 Task: Search one way flight ticket for 1 adult, 5 children, 2 infants in seat and 1 infant on lap in first from Plattsburgh: Plattsburgh International Airport to Jacksonville: Albert J. Ellis Airport on 8-3-2023. Choice of flights is Emirates. Number of bags: 1 checked bag. Price is upto 97000. Outbound departure time preference is 18:45.
Action: Mouse moved to (224, 304)
Screenshot: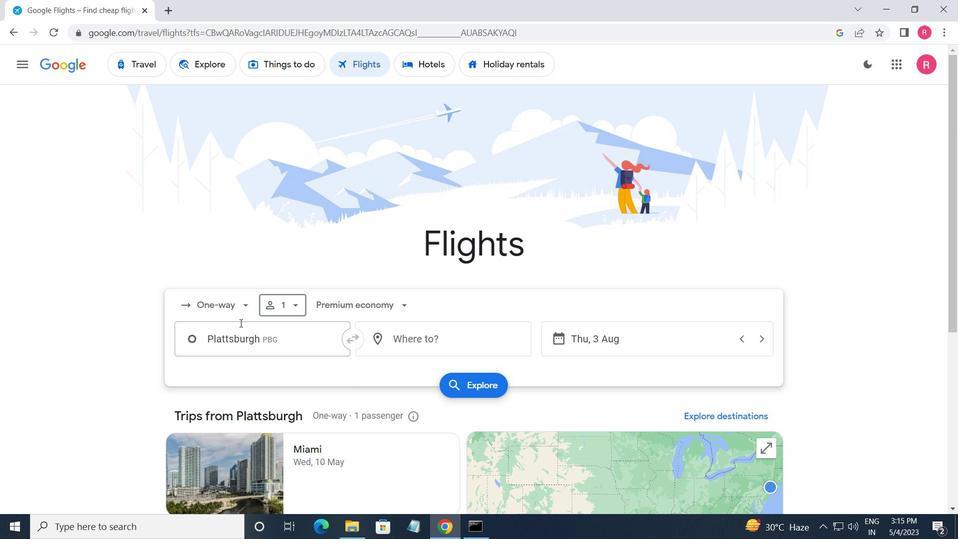 
Action: Mouse pressed left at (224, 304)
Screenshot: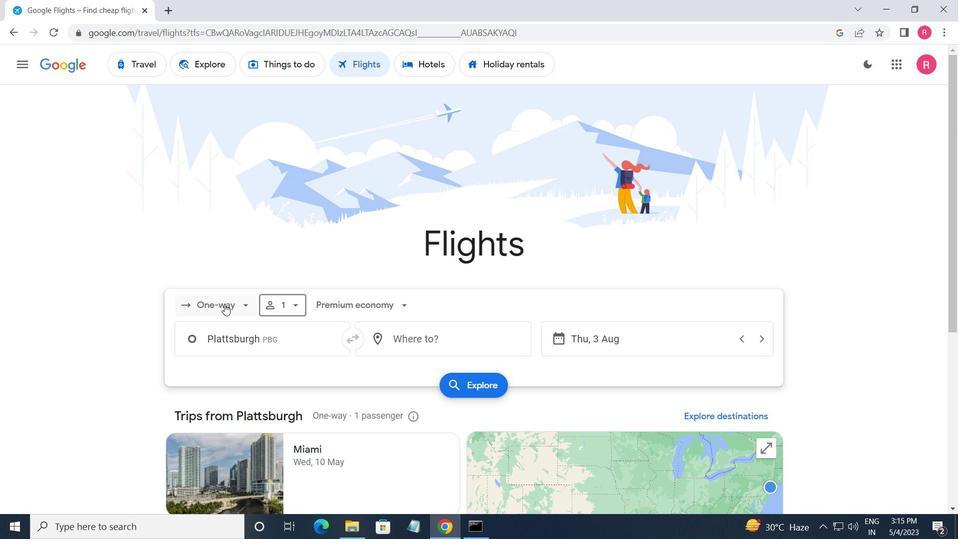 
Action: Mouse moved to (242, 364)
Screenshot: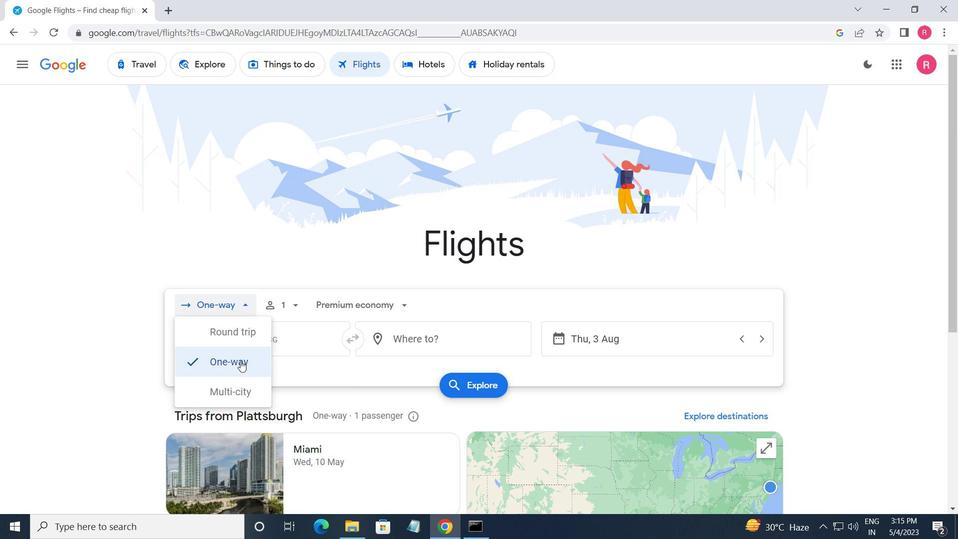 
Action: Mouse pressed left at (242, 364)
Screenshot: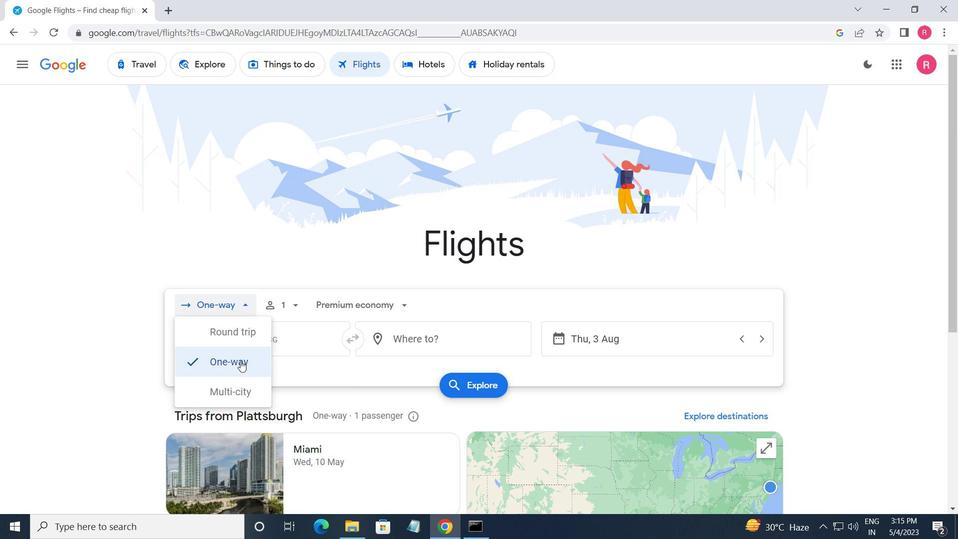 
Action: Mouse moved to (285, 306)
Screenshot: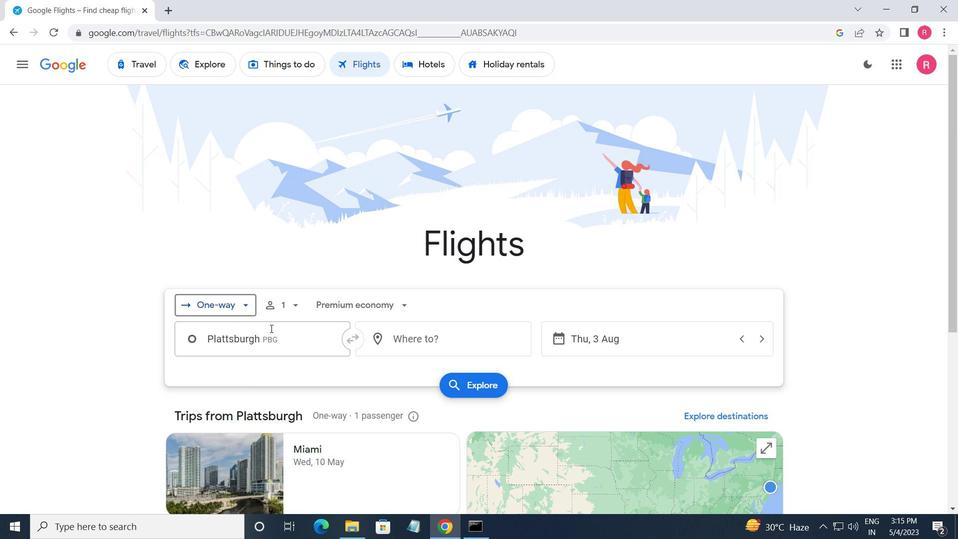 
Action: Mouse pressed left at (285, 306)
Screenshot: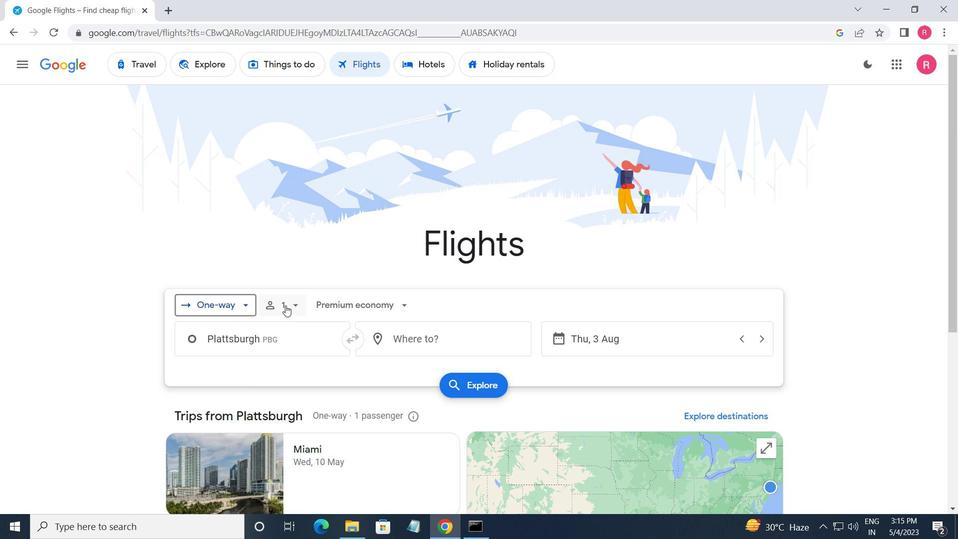 
Action: Mouse moved to (394, 368)
Screenshot: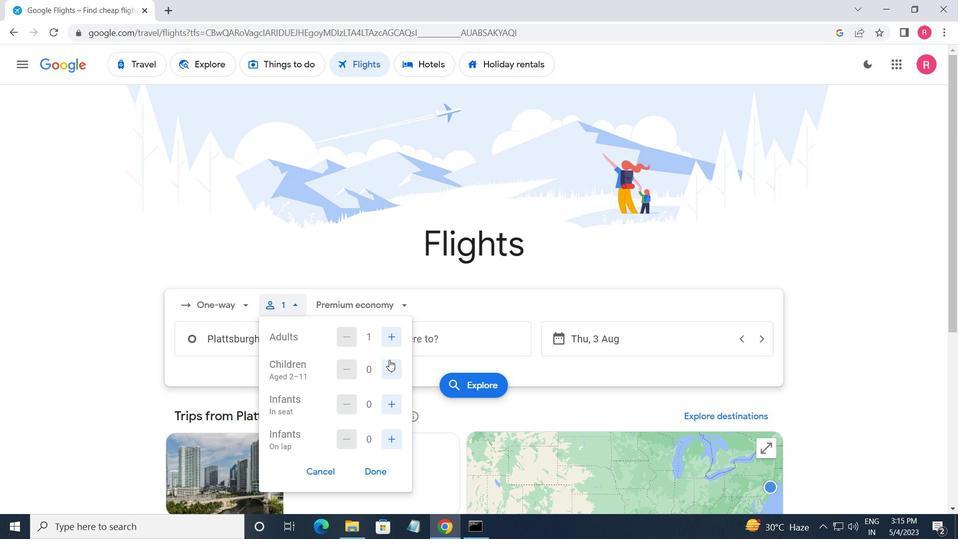 
Action: Mouse pressed left at (394, 368)
Screenshot: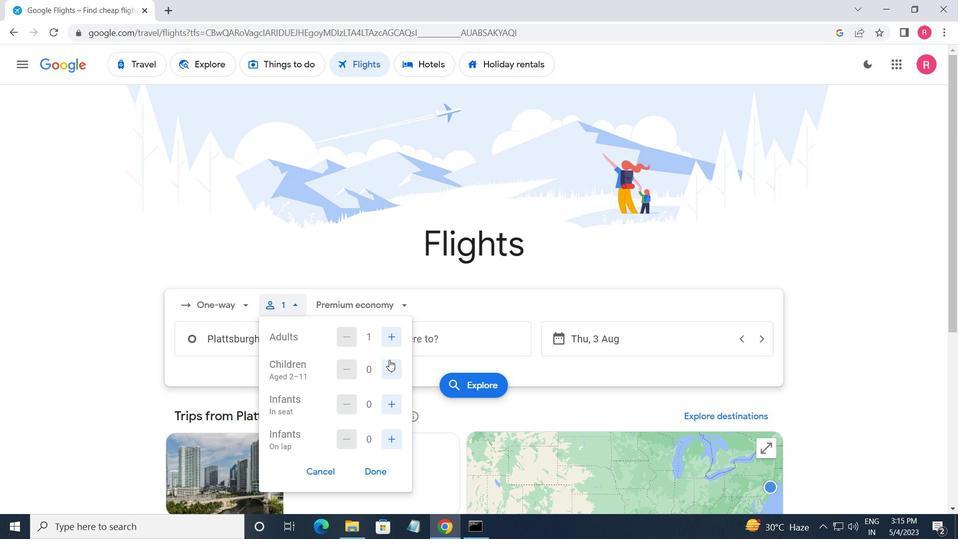 
Action: Mouse pressed left at (394, 368)
Screenshot: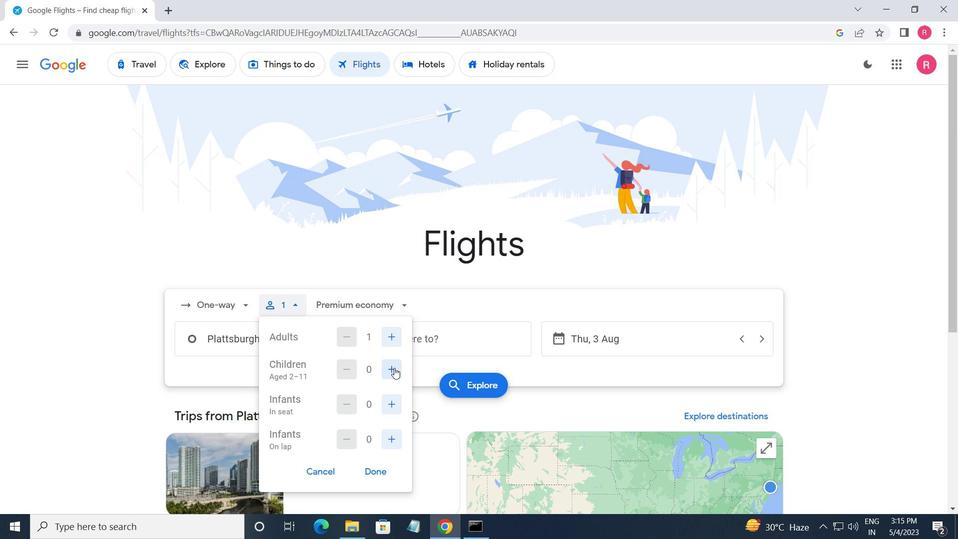 
Action: Mouse moved to (395, 368)
Screenshot: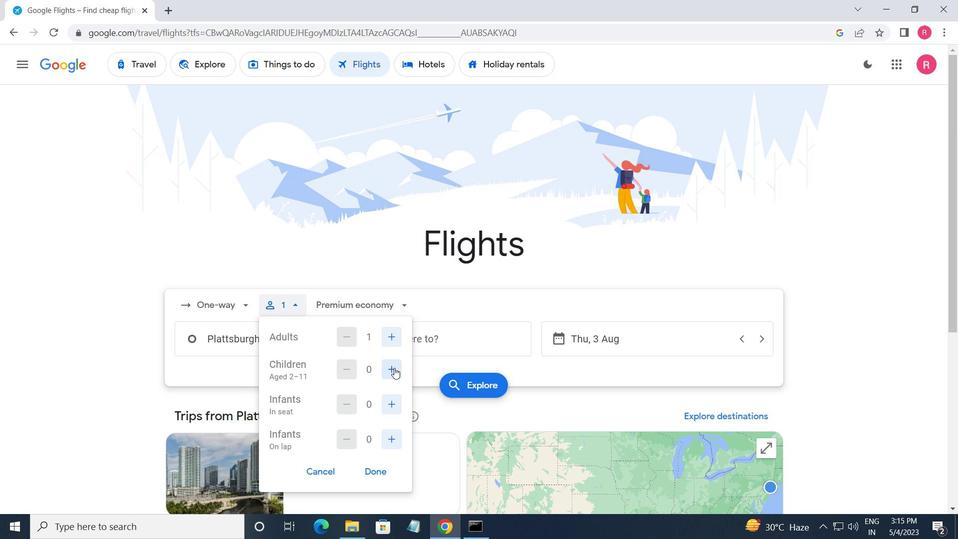 
Action: Mouse pressed left at (395, 368)
Screenshot: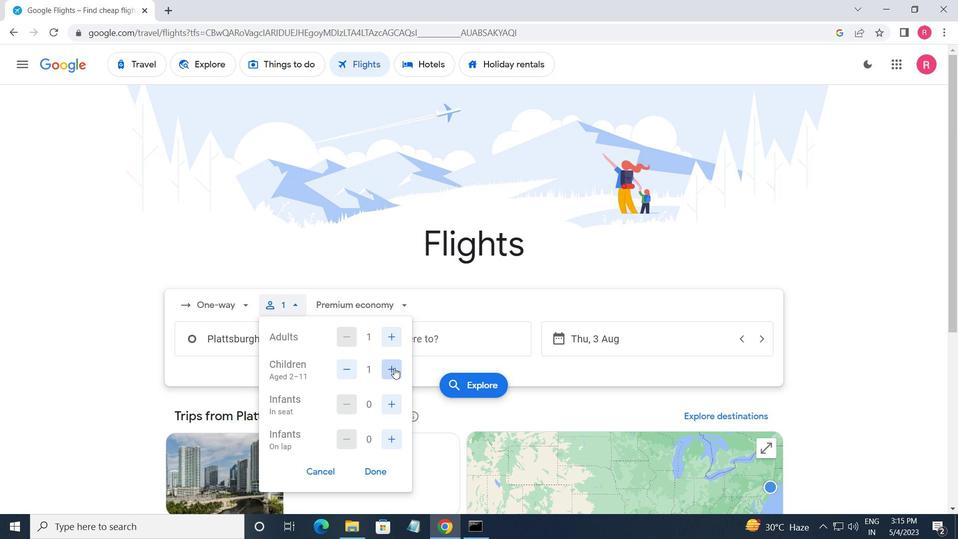 
Action: Mouse moved to (396, 368)
Screenshot: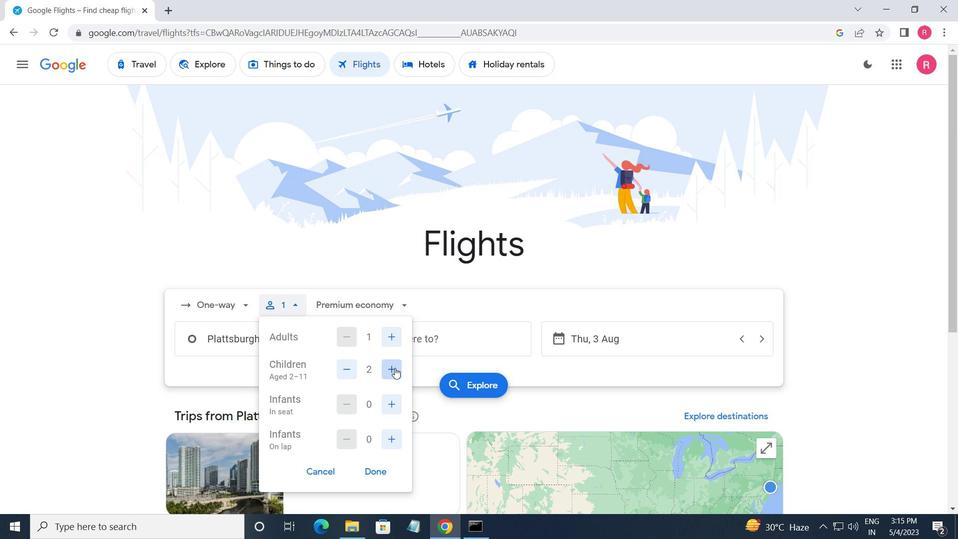 
Action: Mouse pressed left at (396, 368)
Screenshot: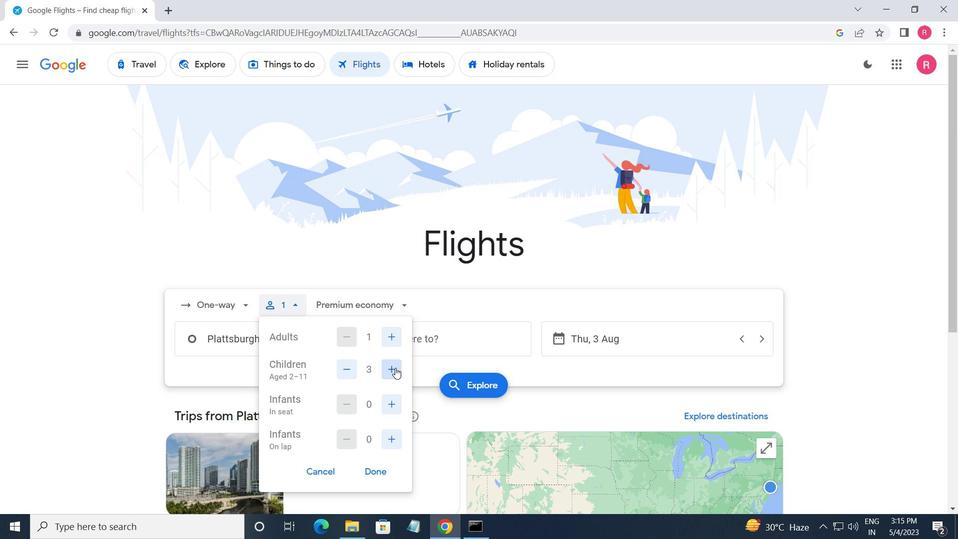 
Action: Mouse moved to (396, 367)
Screenshot: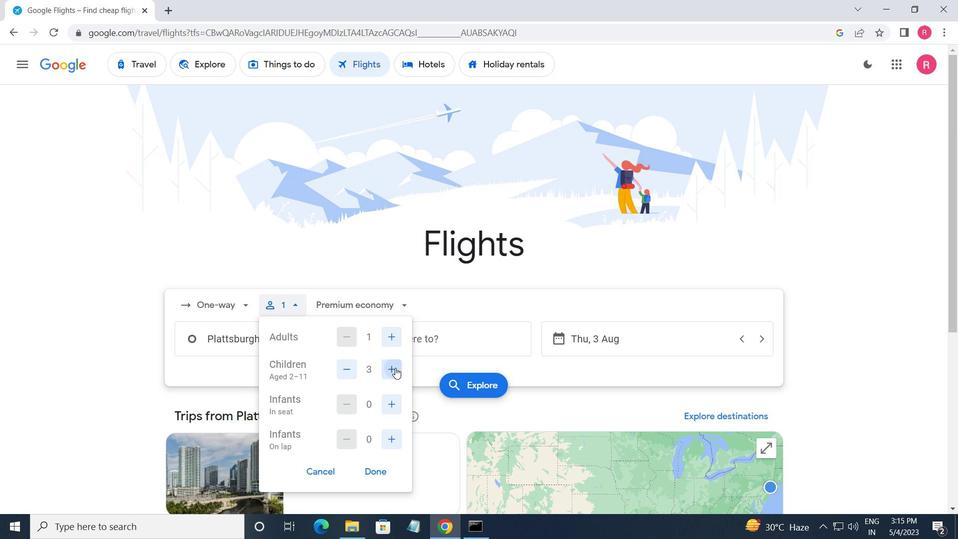 
Action: Mouse pressed left at (396, 367)
Screenshot: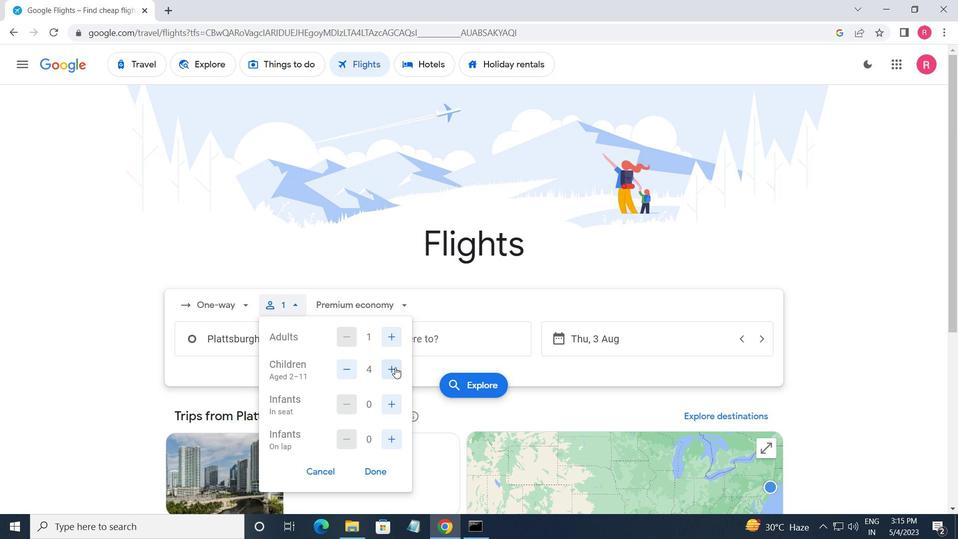 
Action: Mouse moved to (390, 416)
Screenshot: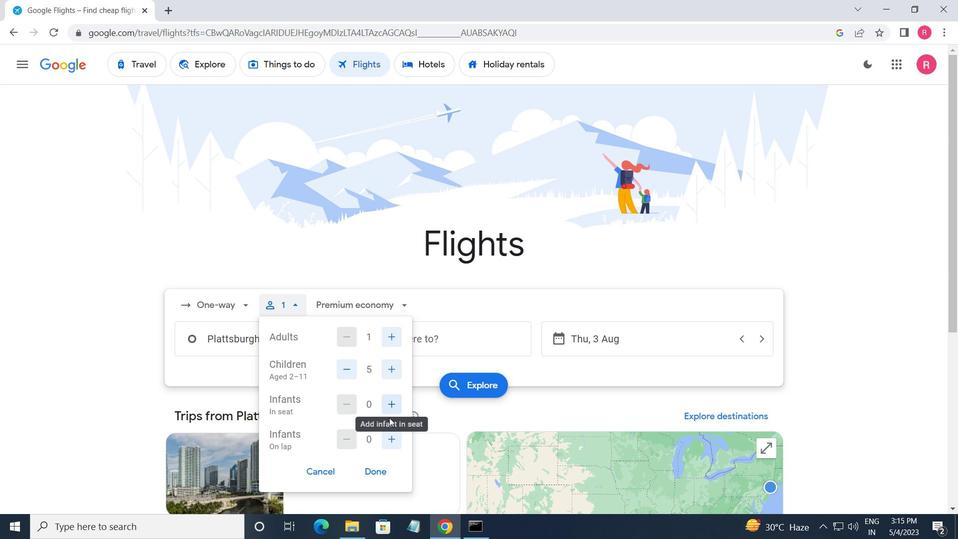 
Action: Mouse pressed left at (390, 416)
Screenshot: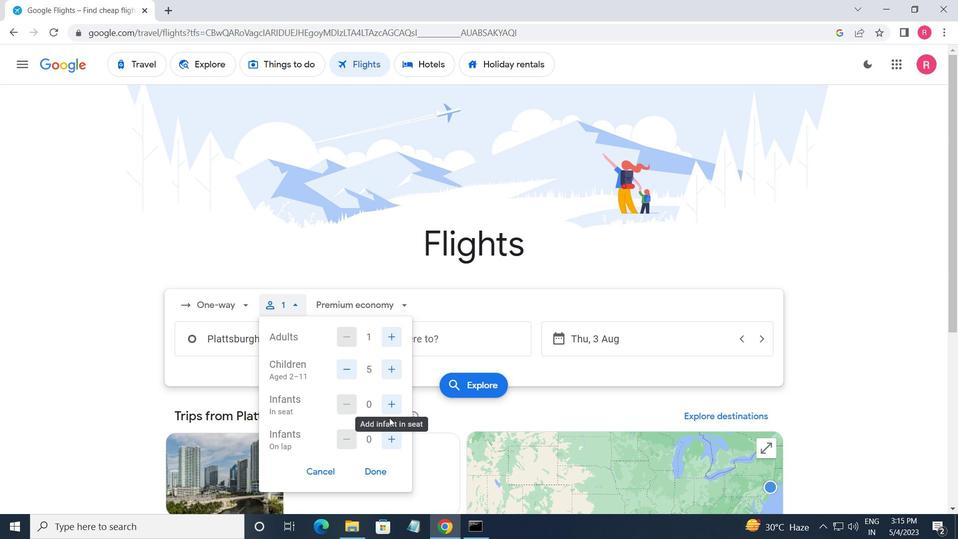 
Action: Mouse moved to (300, 302)
Screenshot: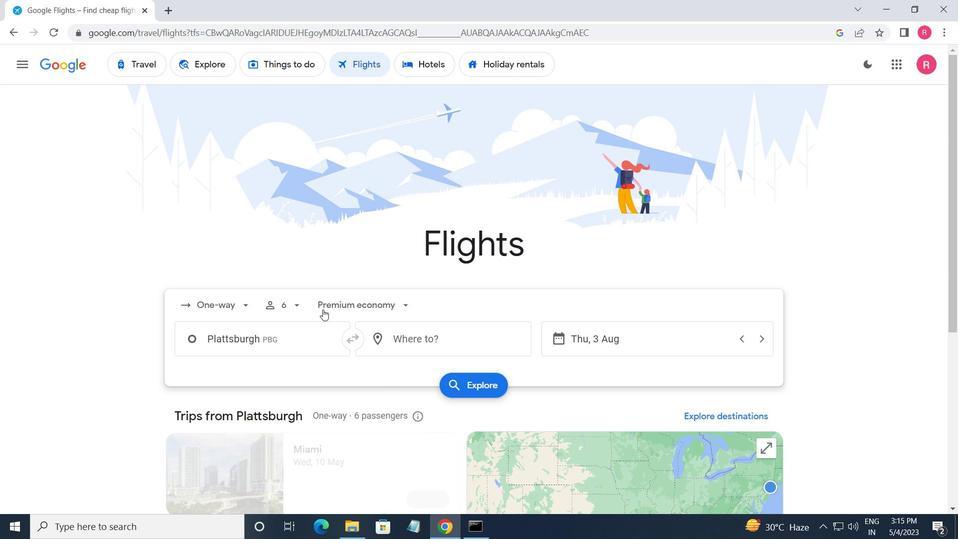 
Action: Mouse pressed left at (300, 302)
Screenshot: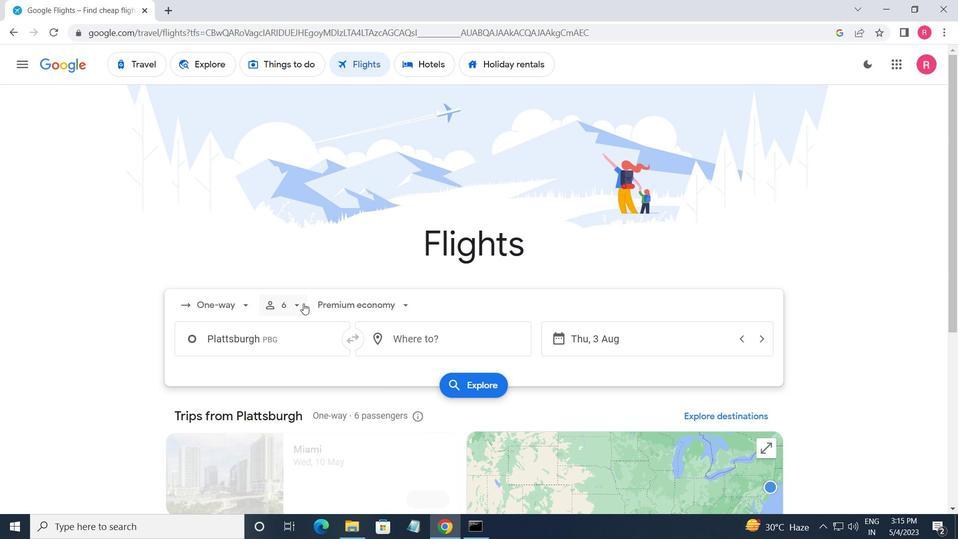 
Action: Mouse moved to (296, 307)
Screenshot: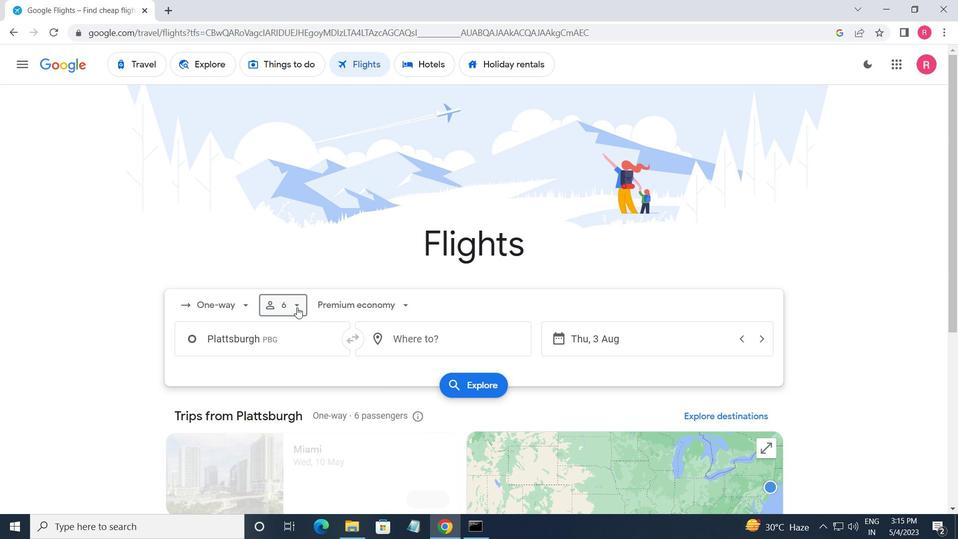 
Action: Mouse pressed left at (296, 307)
Screenshot: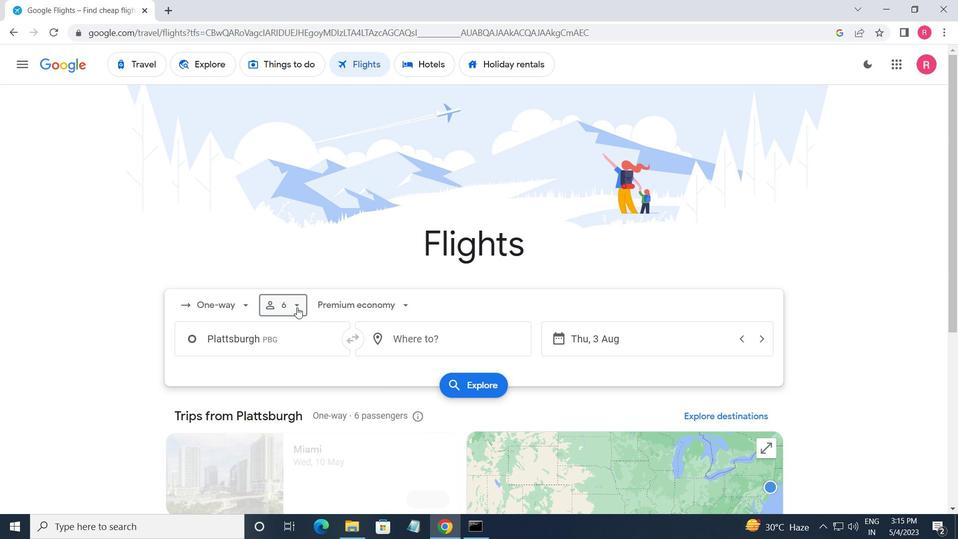 
Action: Mouse moved to (396, 394)
Screenshot: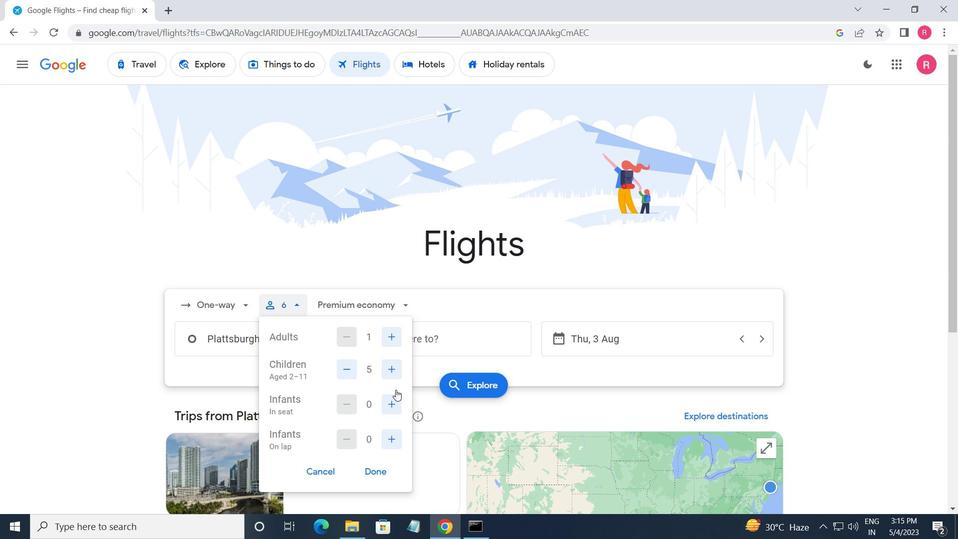 
Action: Mouse pressed left at (396, 394)
Screenshot: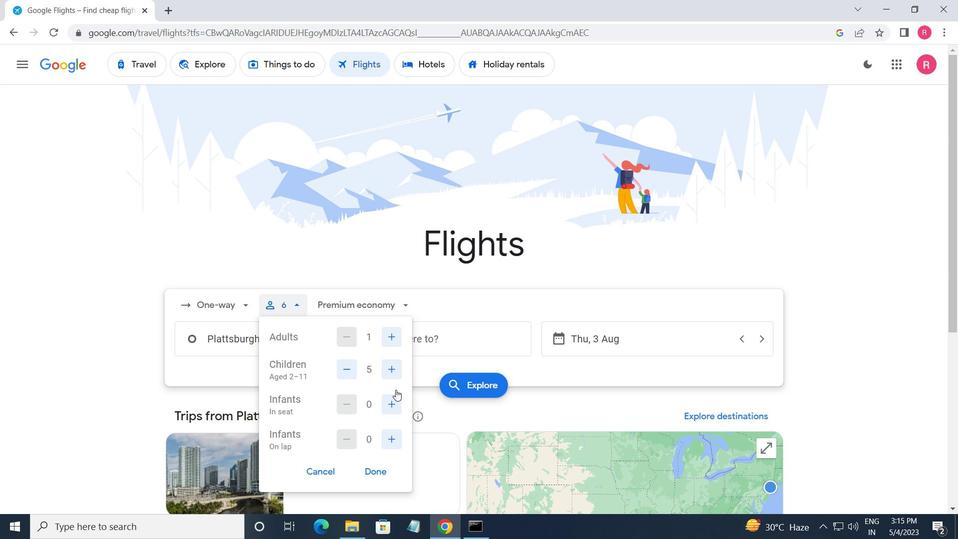 
Action: Mouse moved to (392, 400)
Screenshot: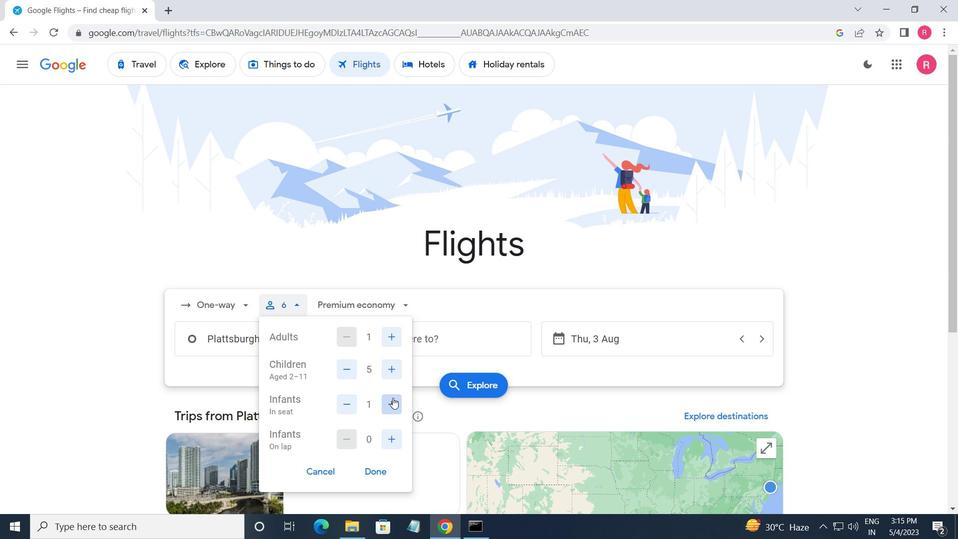 
Action: Mouse pressed left at (392, 400)
Screenshot: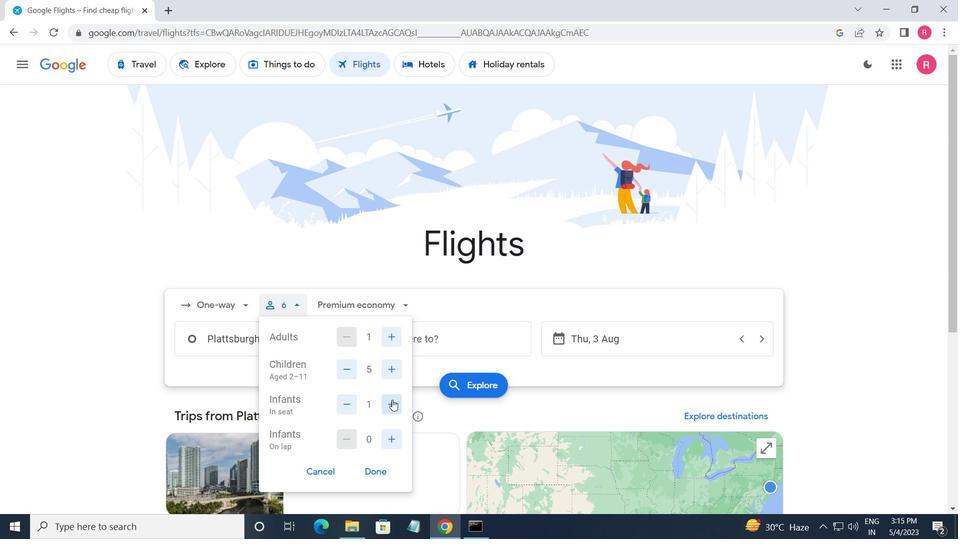 
Action: Mouse moved to (374, 308)
Screenshot: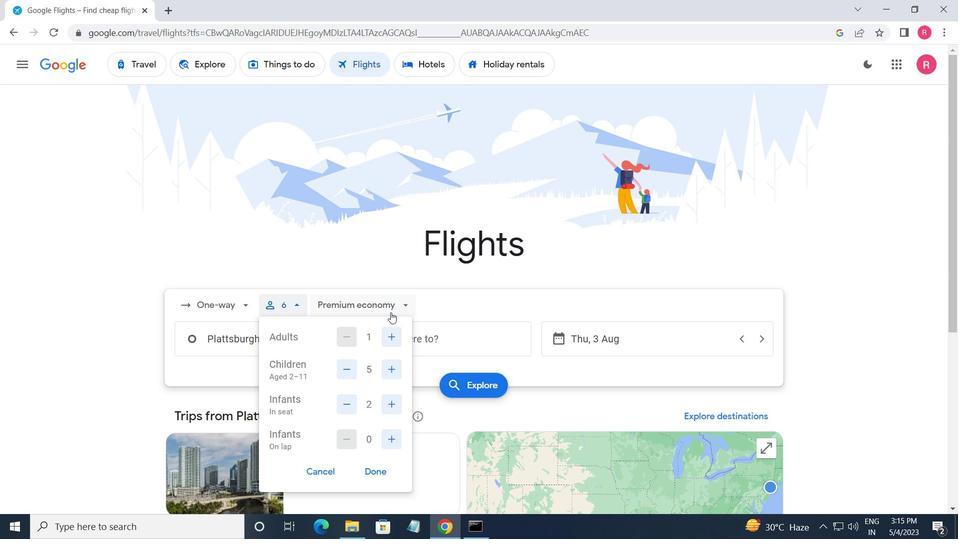 
Action: Mouse pressed left at (374, 308)
Screenshot: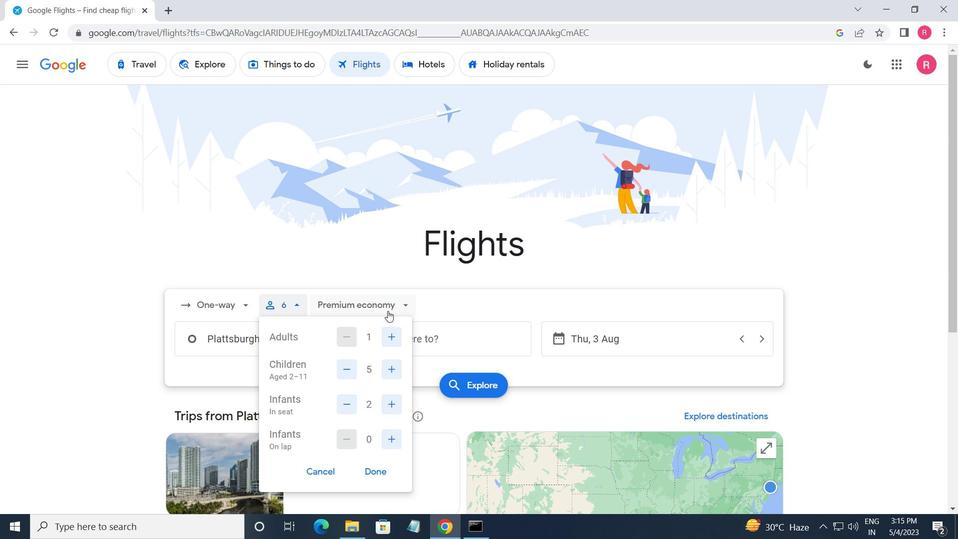 
Action: Mouse moved to (358, 419)
Screenshot: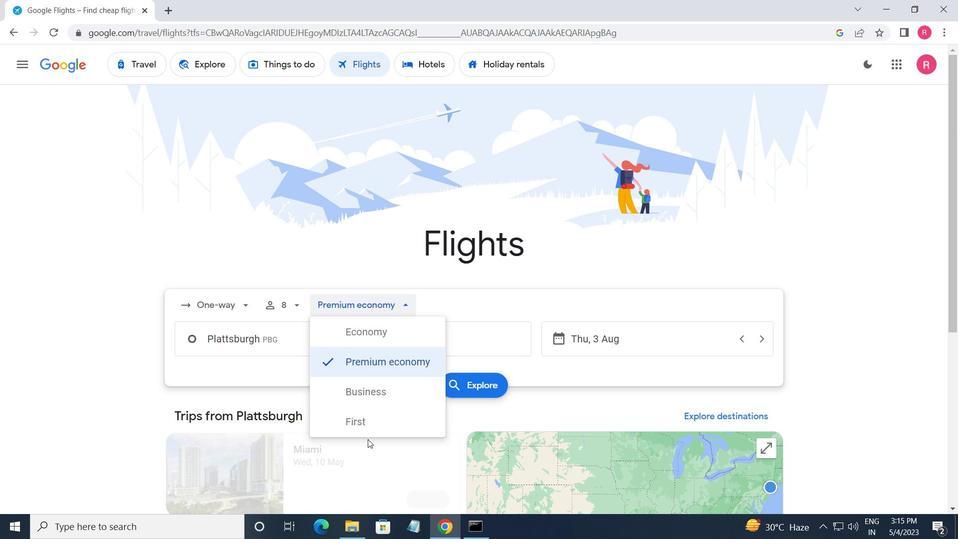 
Action: Mouse pressed left at (358, 419)
Screenshot: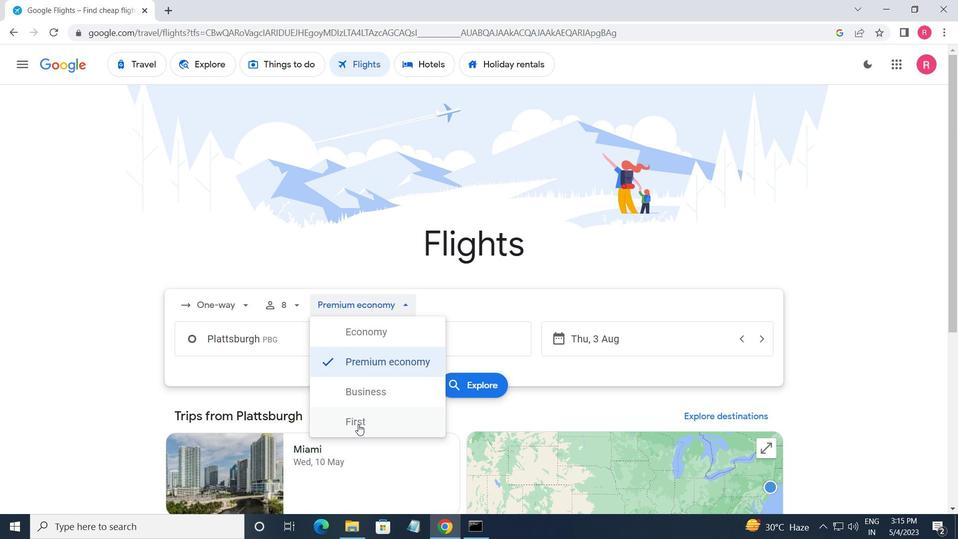 
Action: Mouse moved to (297, 346)
Screenshot: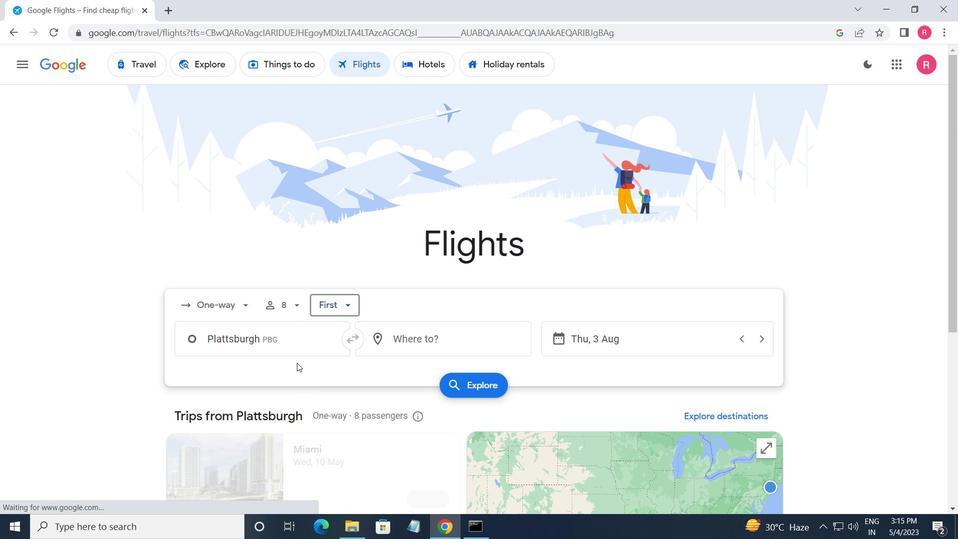 
Action: Mouse pressed left at (297, 346)
Screenshot: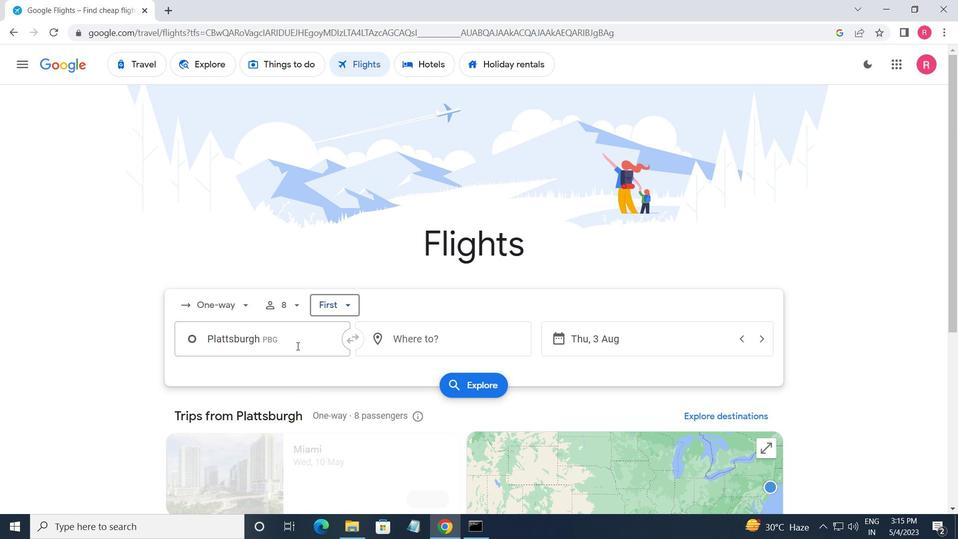 
Action: Mouse moved to (310, 440)
Screenshot: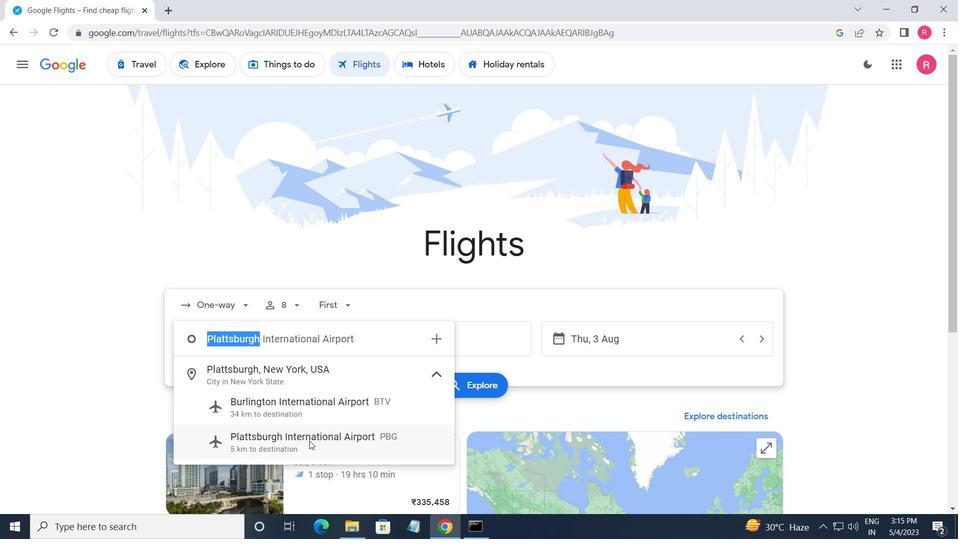 
Action: Mouse pressed left at (310, 440)
Screenshot: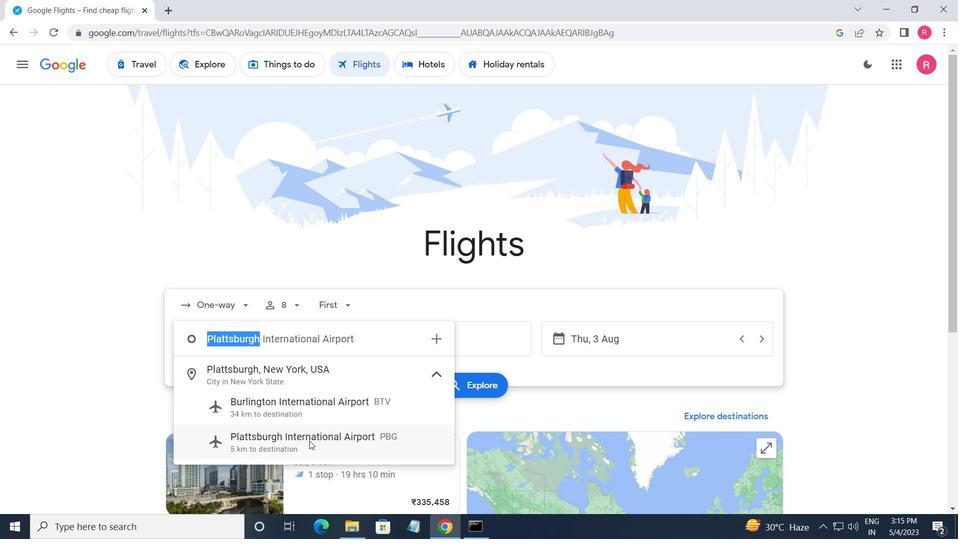 
Action: Mouse moved to (418, 338)
Screenshot: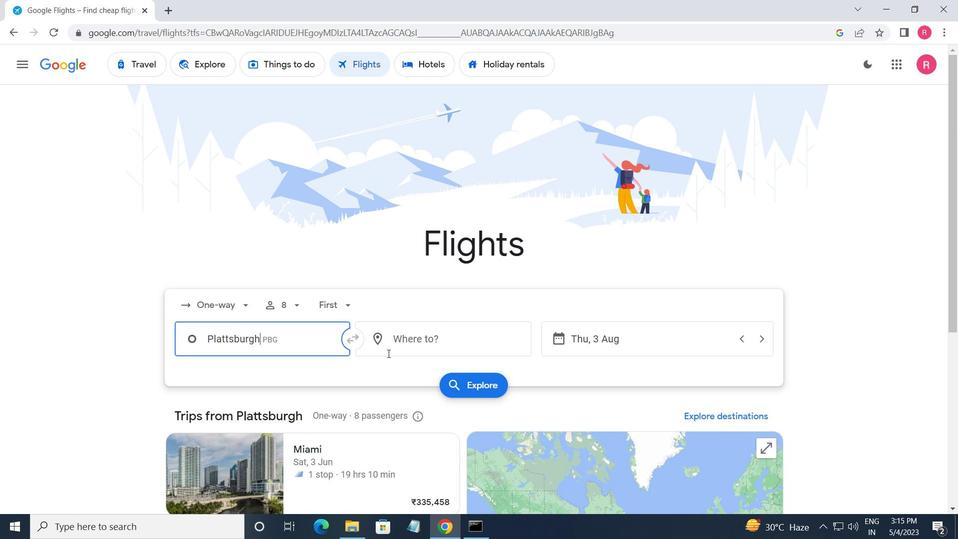 
Action: Mouse pressed left at (418, 338)
Screenshot: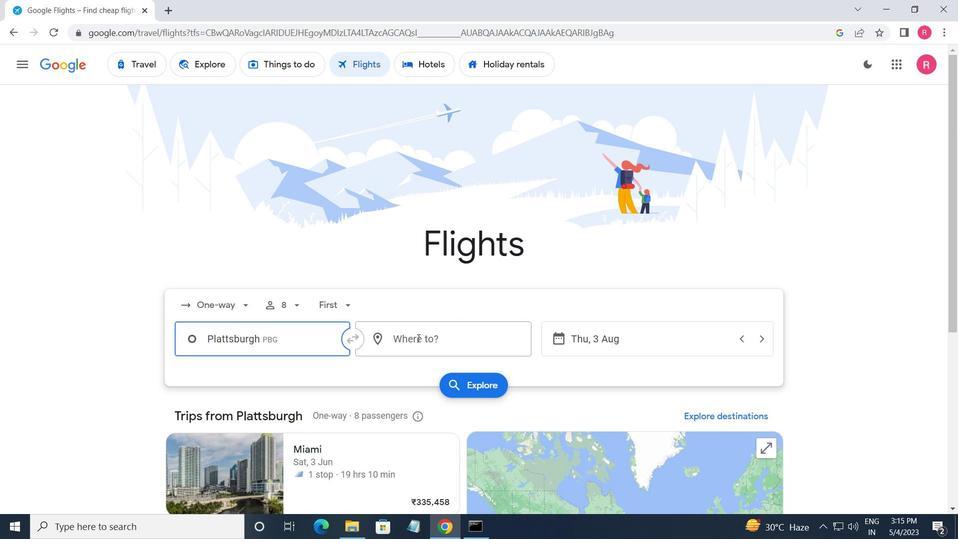 
Action: Mouse moved to (452, 465)
Screenshot: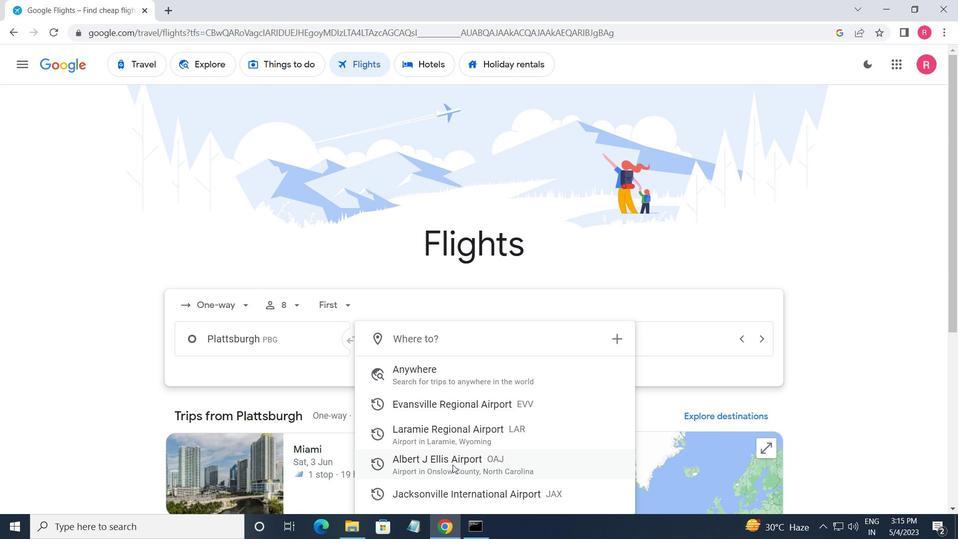 
Action: Mouse pressed left at (452, 465)
Screenshot: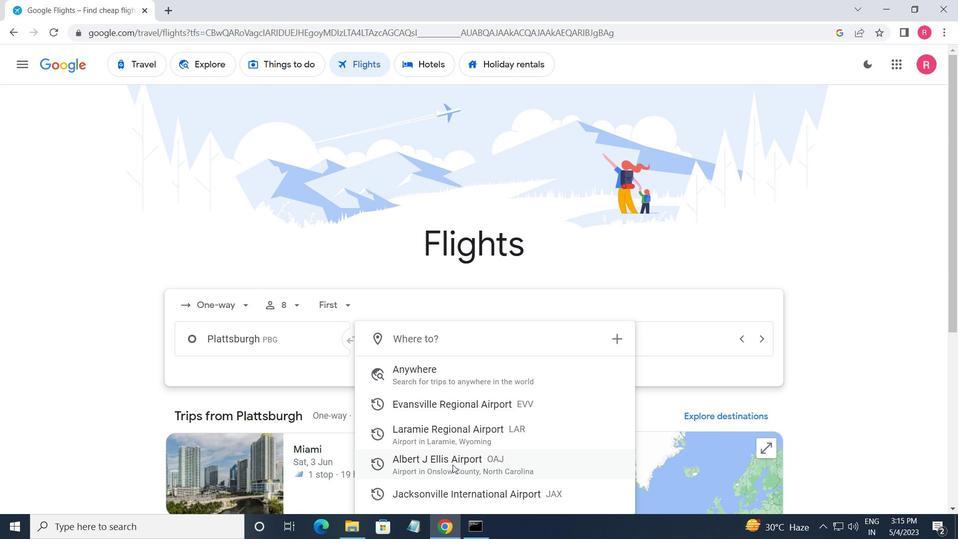 
Action: Mouse moved to (626, 349)
Screenshot: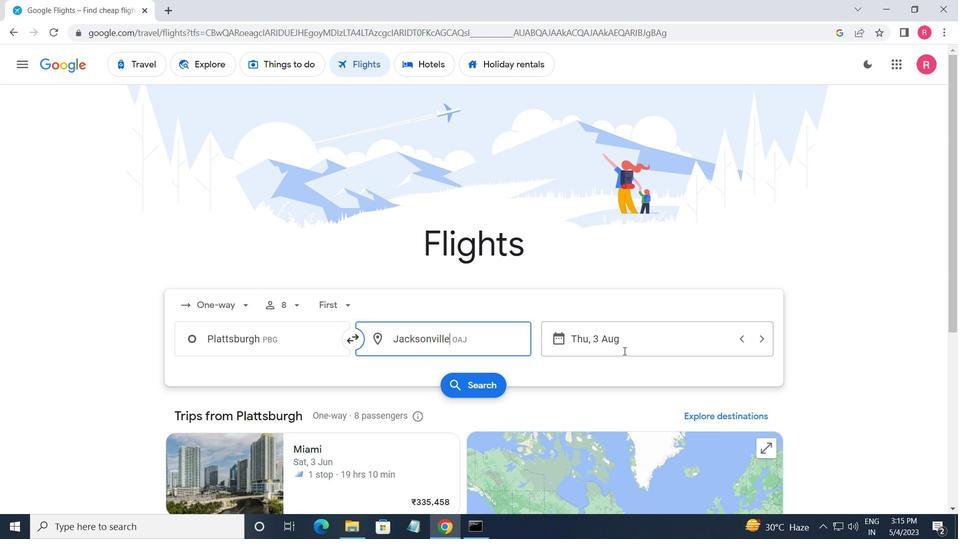 
Action: Mouse pressed left at (626, 349)
Screenshot: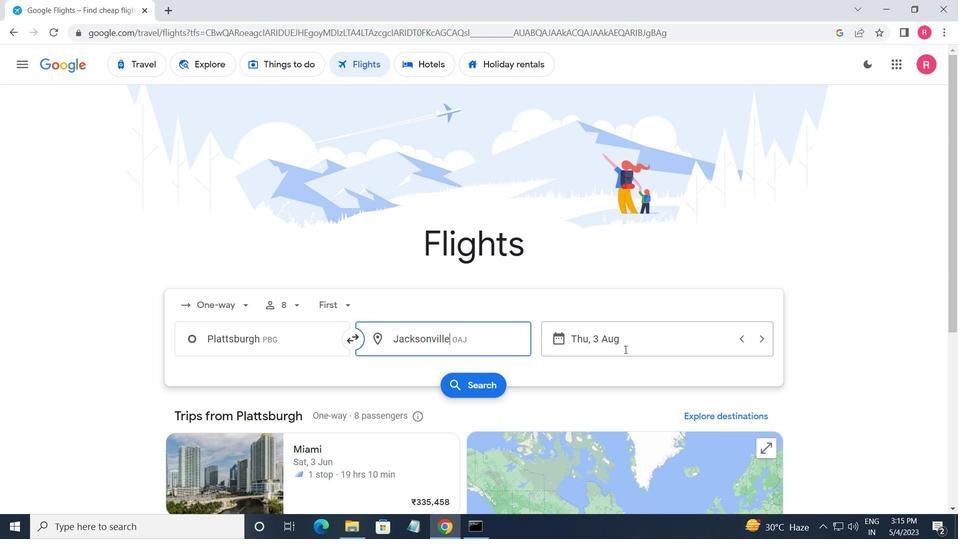 
Action: Mouse moved to (455, 295)
Screenshot: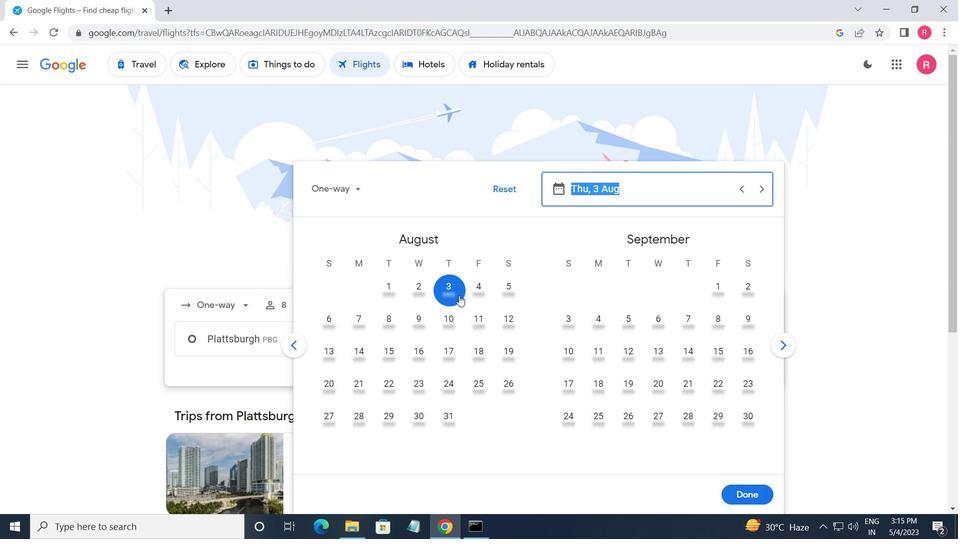 
Action: Mouse pressed left at (455, 295)
Screenshot: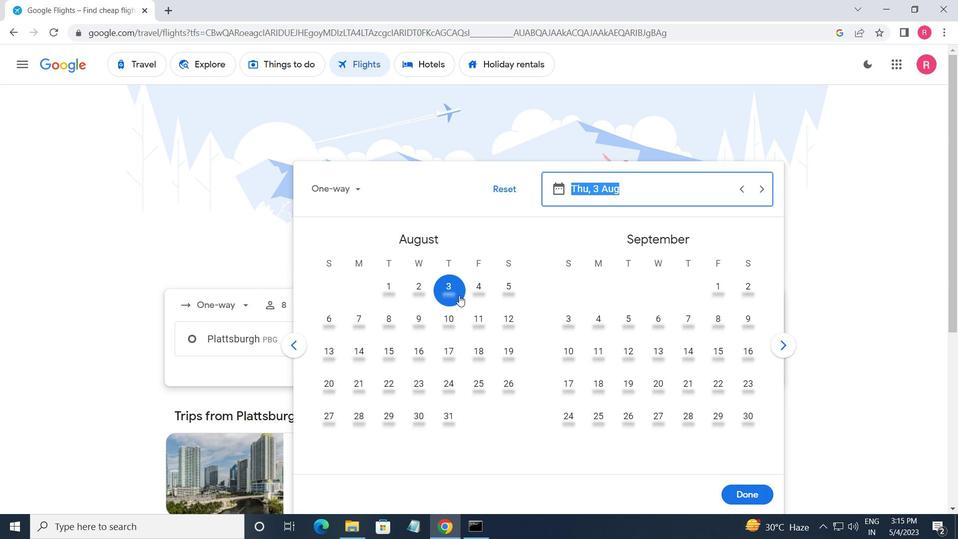 
Action: Mouse moved to (747, 492)
Screenshot: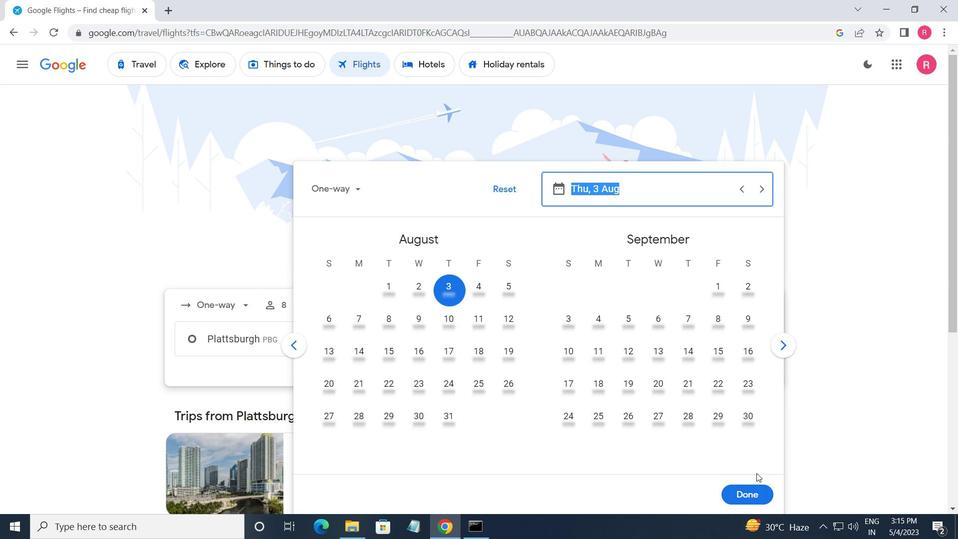 
Action: Mouse pressed left at (747, 492)
Screenshot: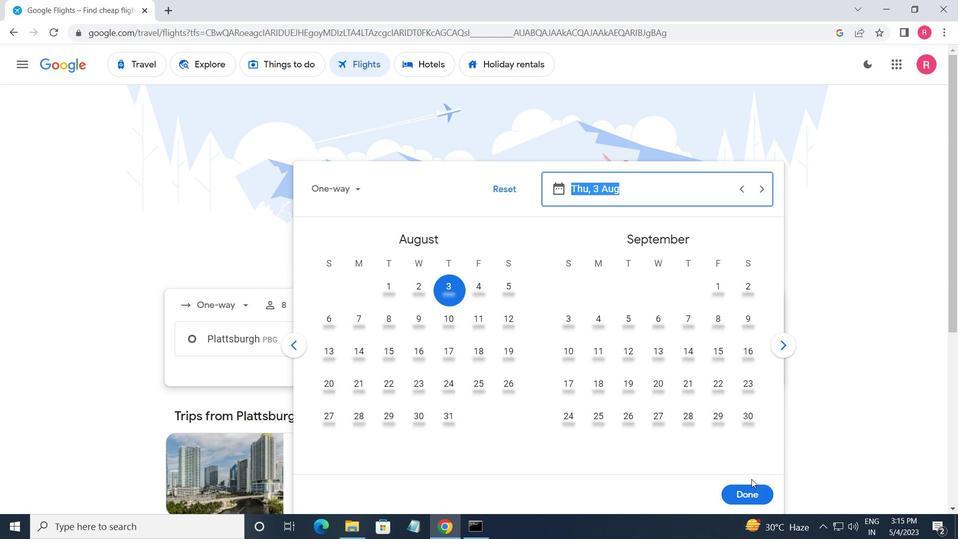 
Action: Mouse moved to (481, 385)
Screenshot: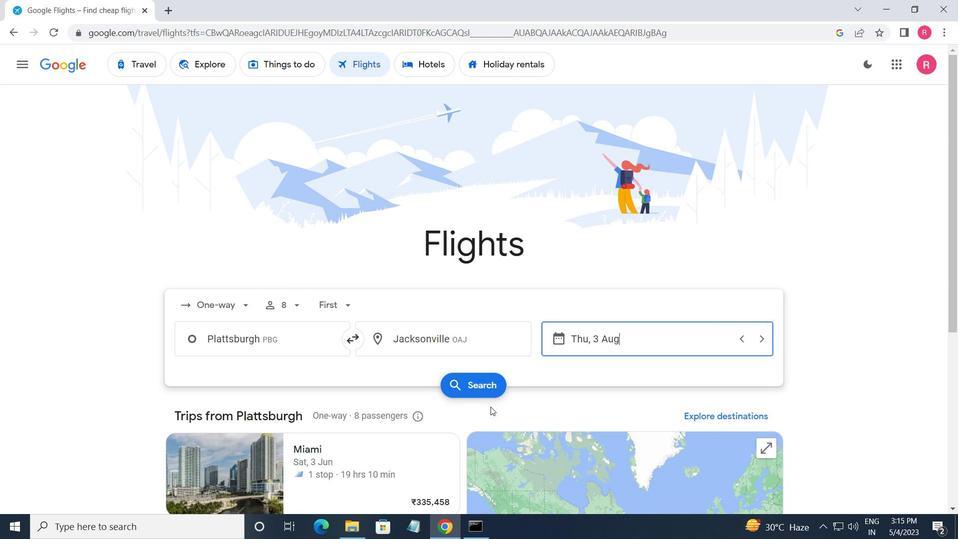 
Action: Mouse pressed left at (481, 385)
Screenshot: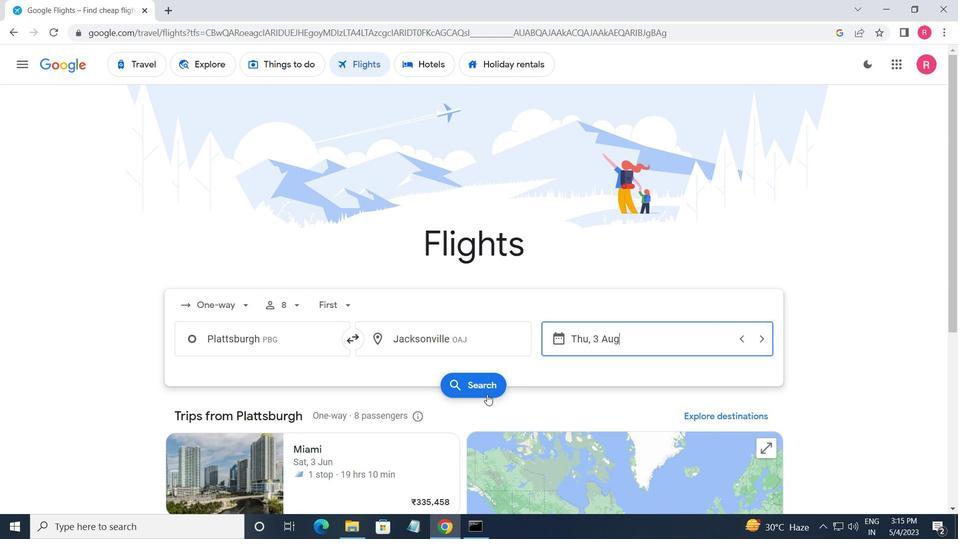 
Action: Mouse moved to (196, 184)
Screenshot: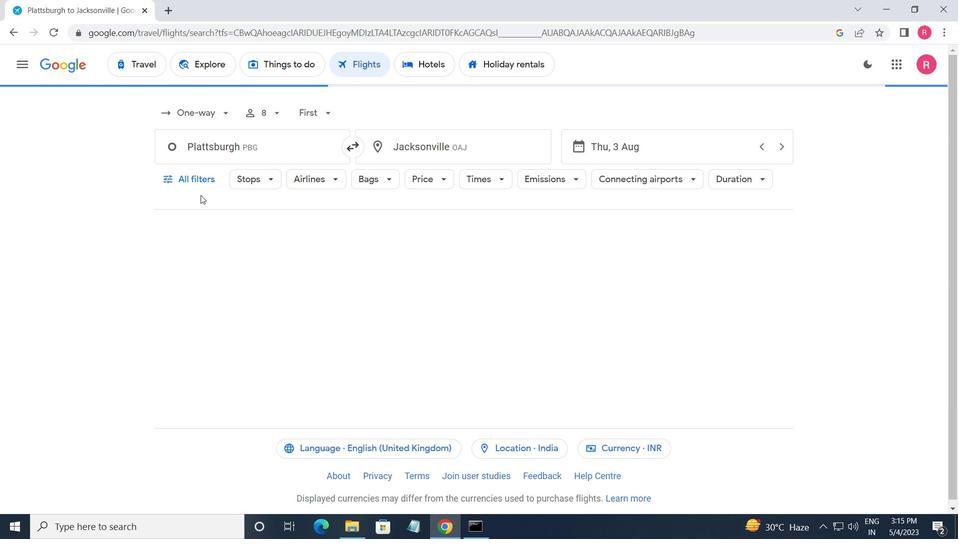 
Action: Mouse pressed left at (196, 184)
Screenshot: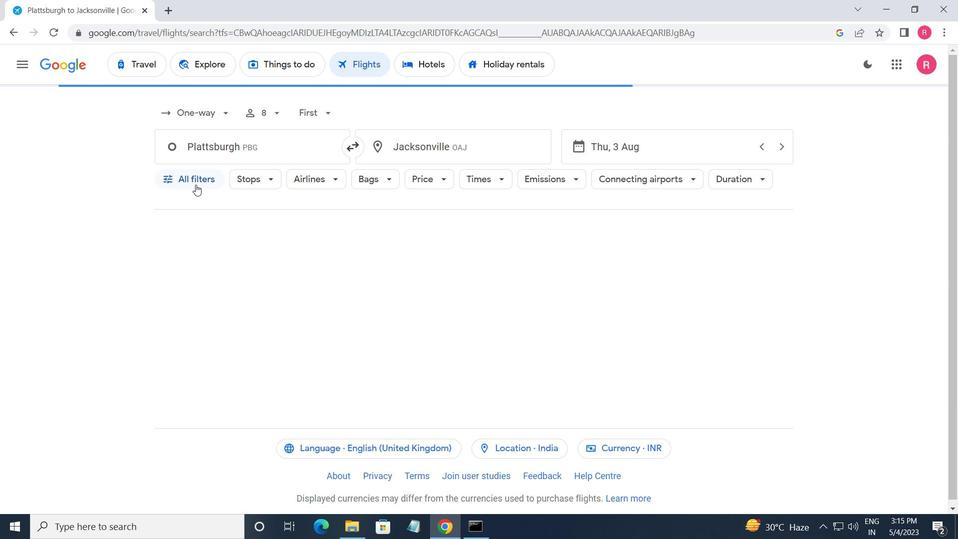 
Action: Mouse moved to (301, 373)
Screenshot: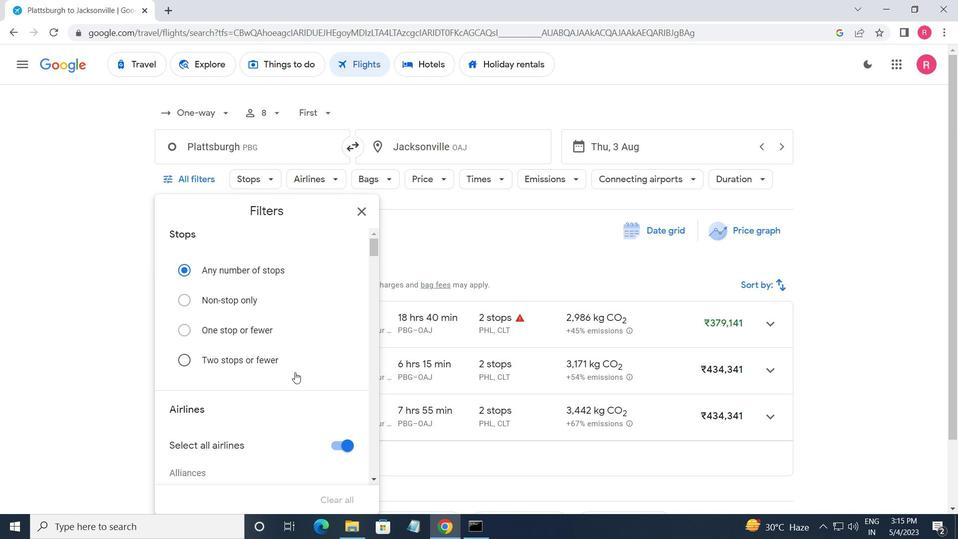 
Action: Mouse scrolled (301, 372) with delta (0, 0)
Screenshot: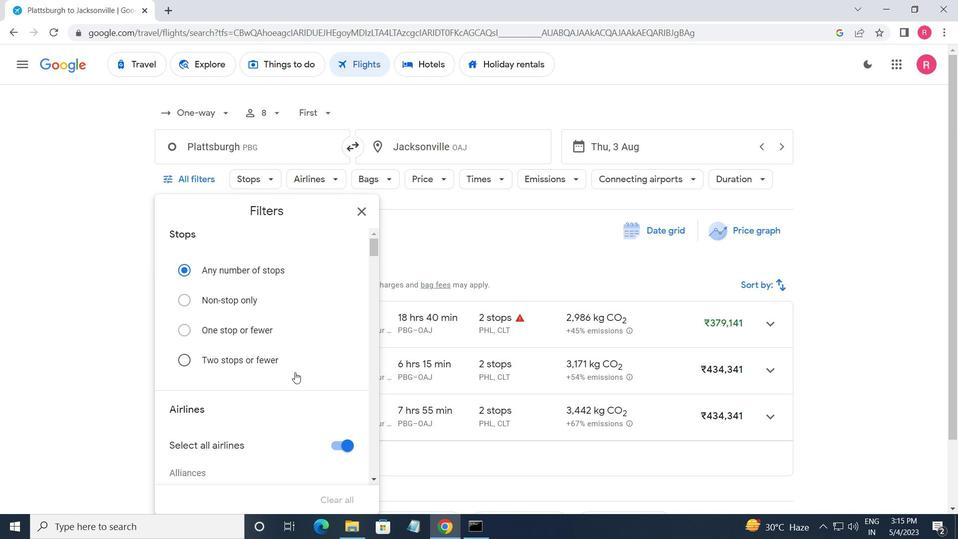 
Action: Mouse moved to (302, 375)
Screenshot: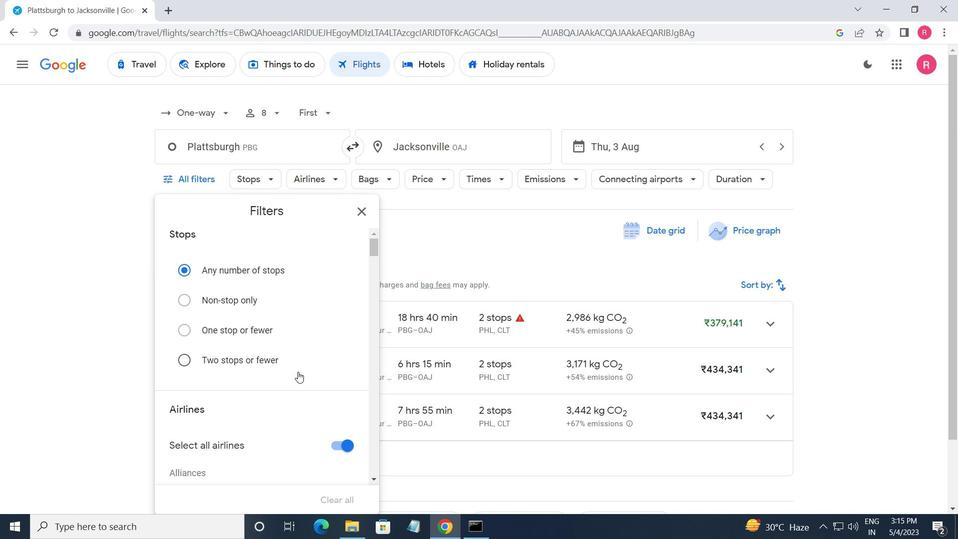 
Action: Mouse scrolled (302, 374) with delta (0, 0)
Screenshot: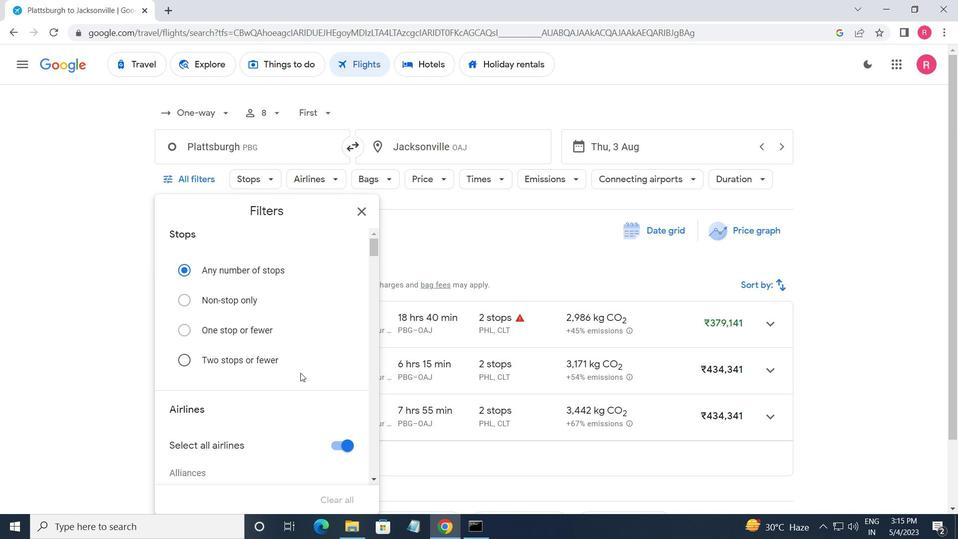 
Action: Mouse moved to (304, 378)
Screenshot: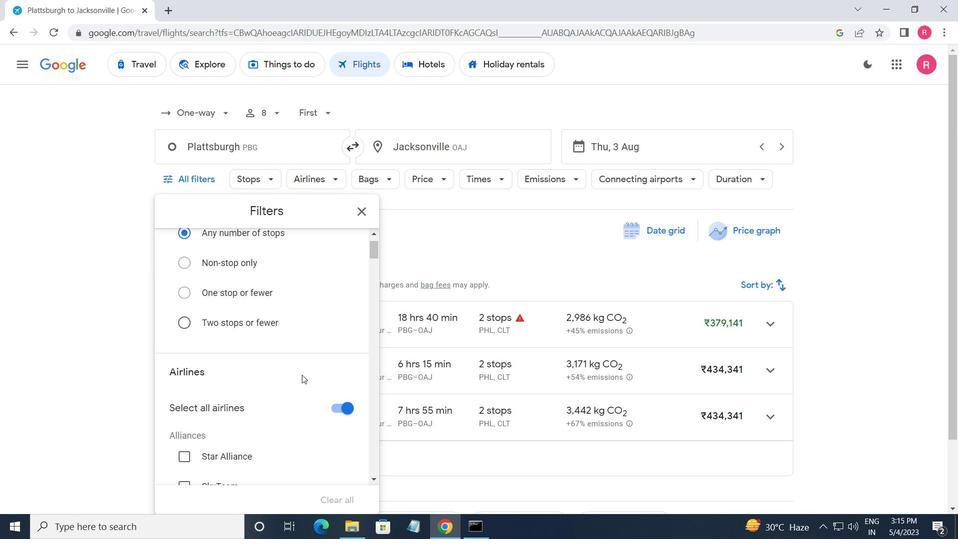 
Action: Mouse scrolled (304, 378) with delta (0, 0)
Screenshot: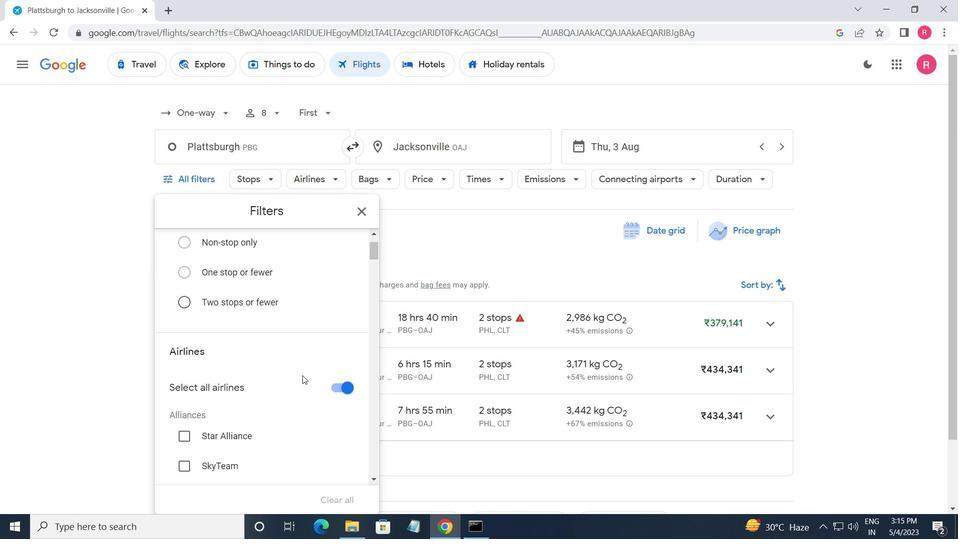 
Action: Mouse moved to (304, 380)
Screenshot: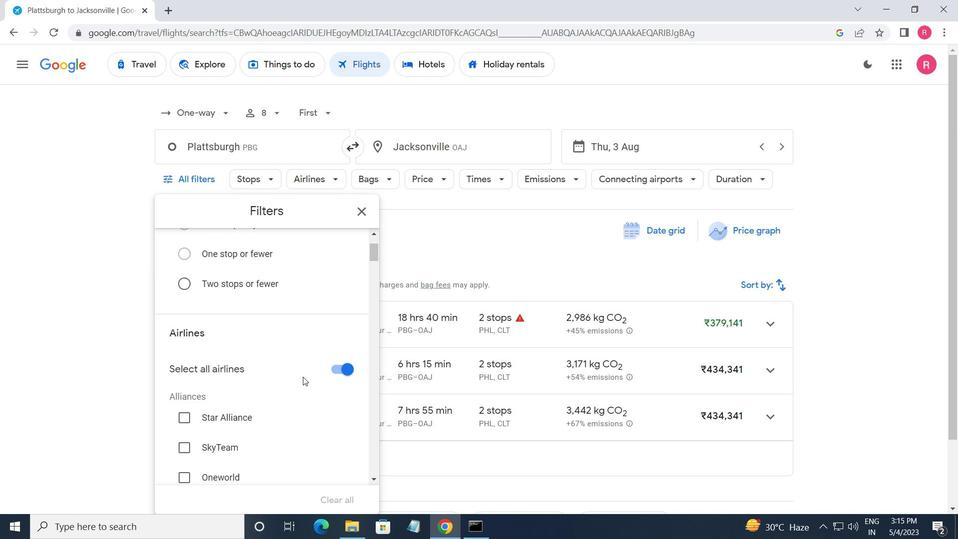 
Action: Mouse scrolled (304, 379) with delta (0, 0)
Screenshot: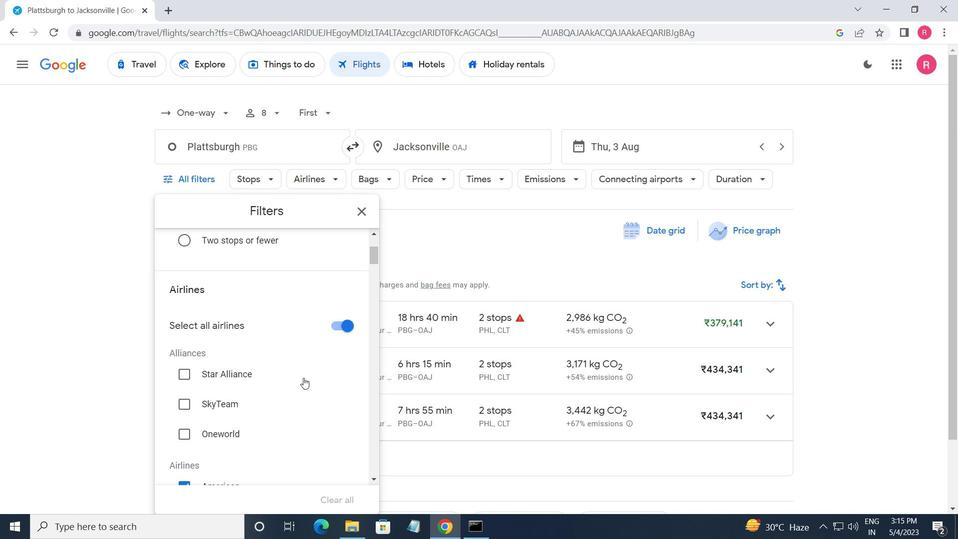 
Action: Mouse moved to (309, 378)
Screenshot: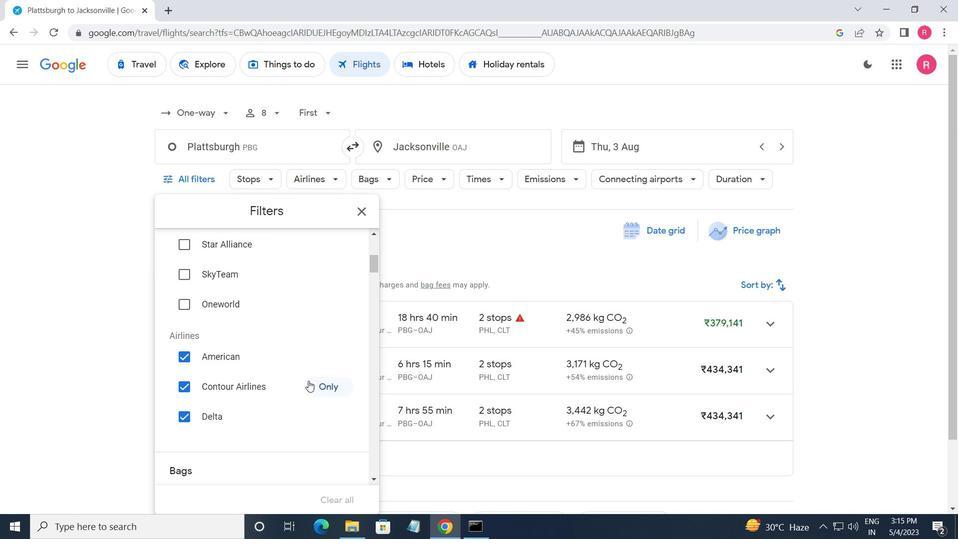
Action: Mouse scrolled (309, 378) with delta (0, 0)
Screenshot: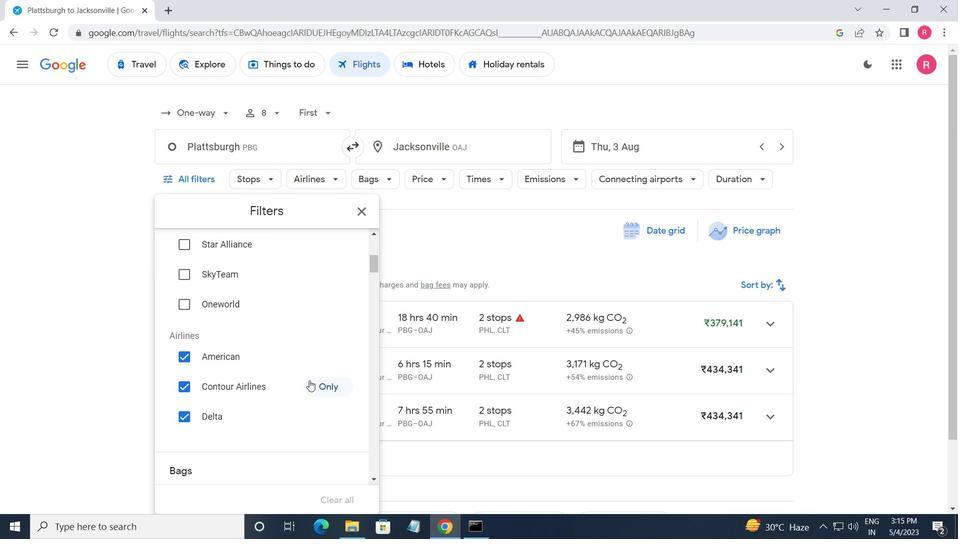 
Action: Mouse moved to (309, 376)
Screenshot: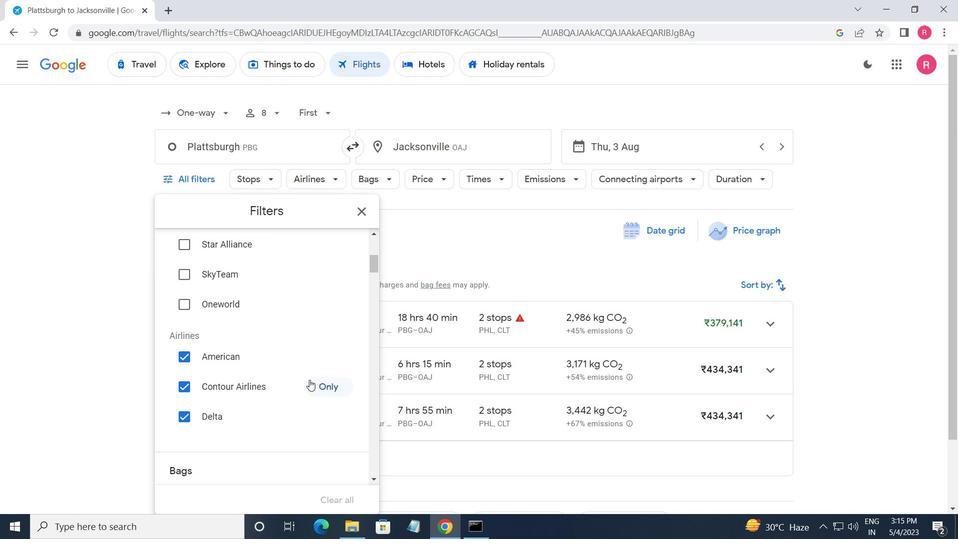 
Action: Mouse scrolled (309, 377) with delta (0, 0)
Screenshot: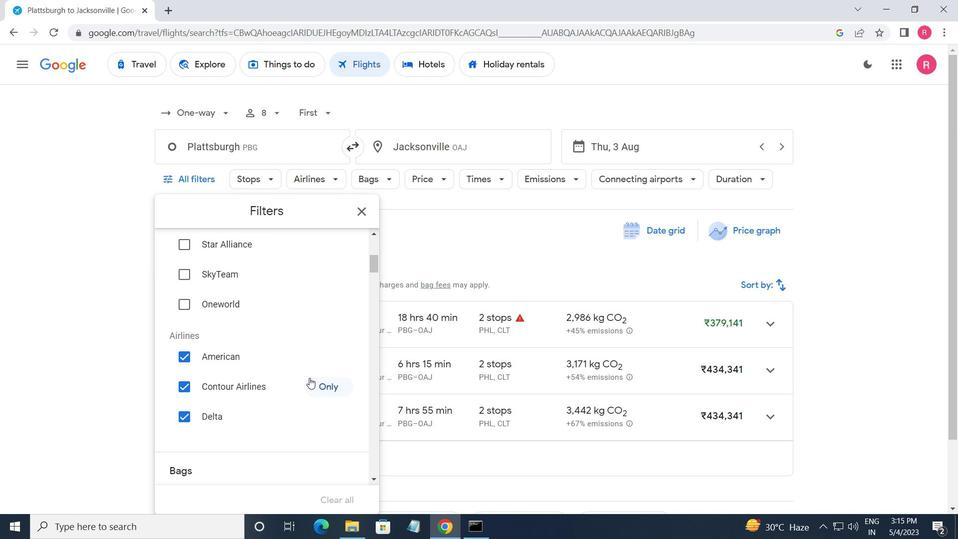 
Action: Mouse moved to (308, 376)
Screenshot: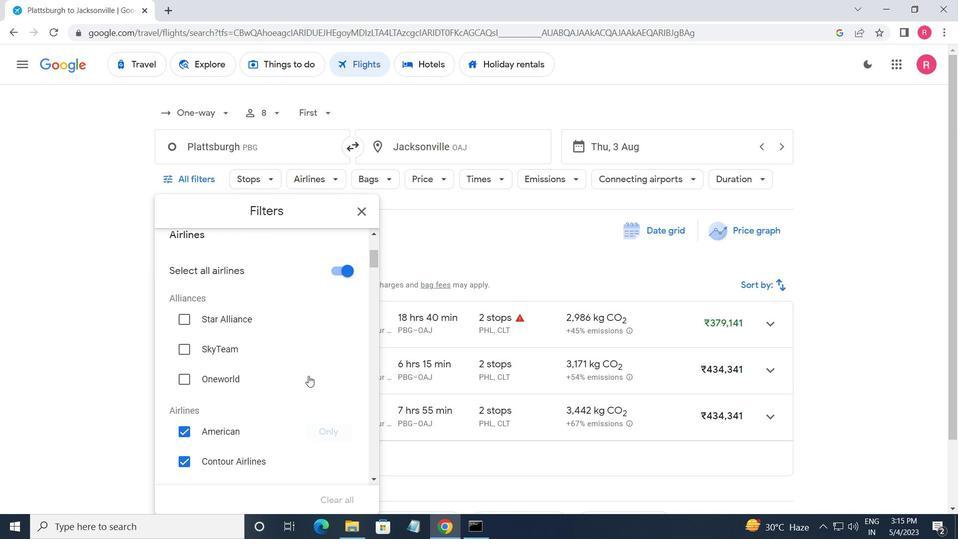 
Action: Mouse scrolled (308, 375) with delta (0, 0)
Screenshot: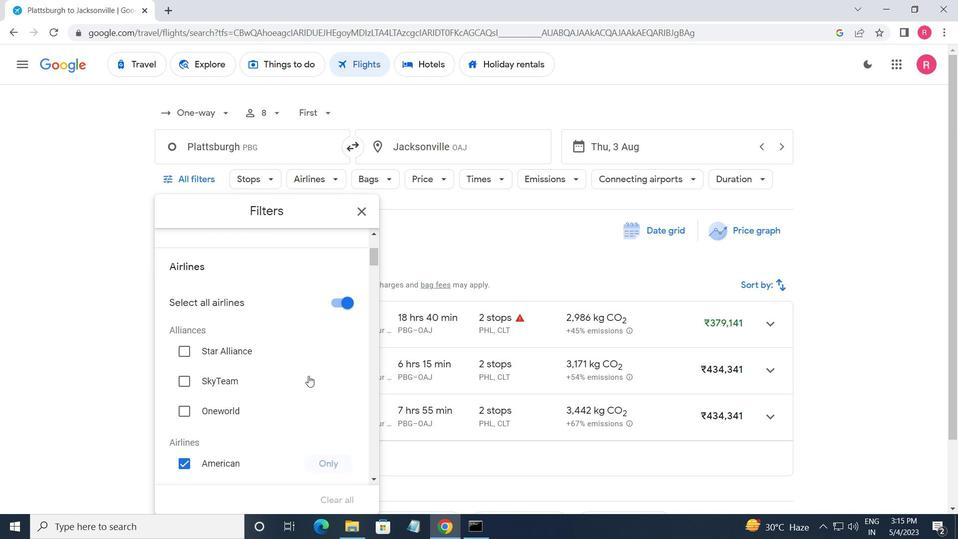 
Action: Mouse moved to (345, 257)
Screenshot: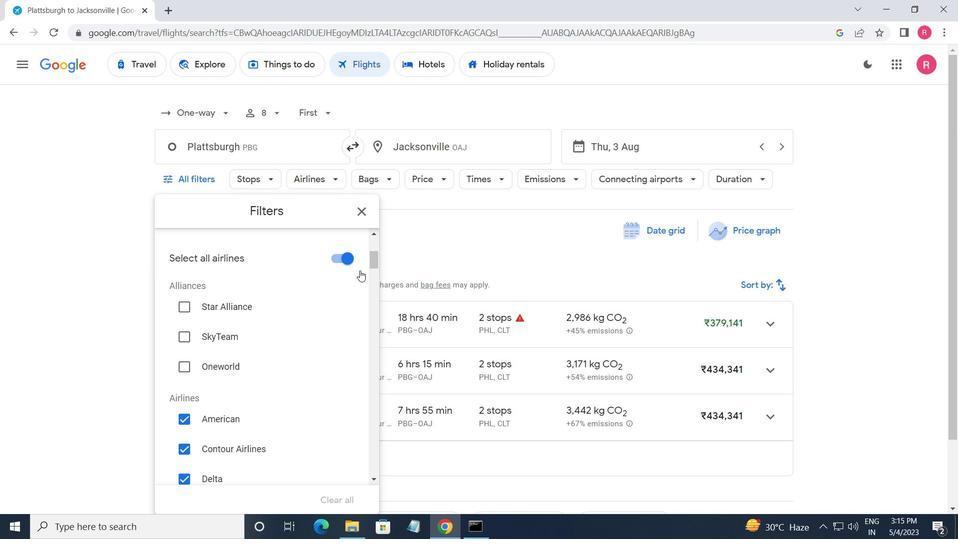 
Action: Mouse pressed left at (345, 257)
Screenshot: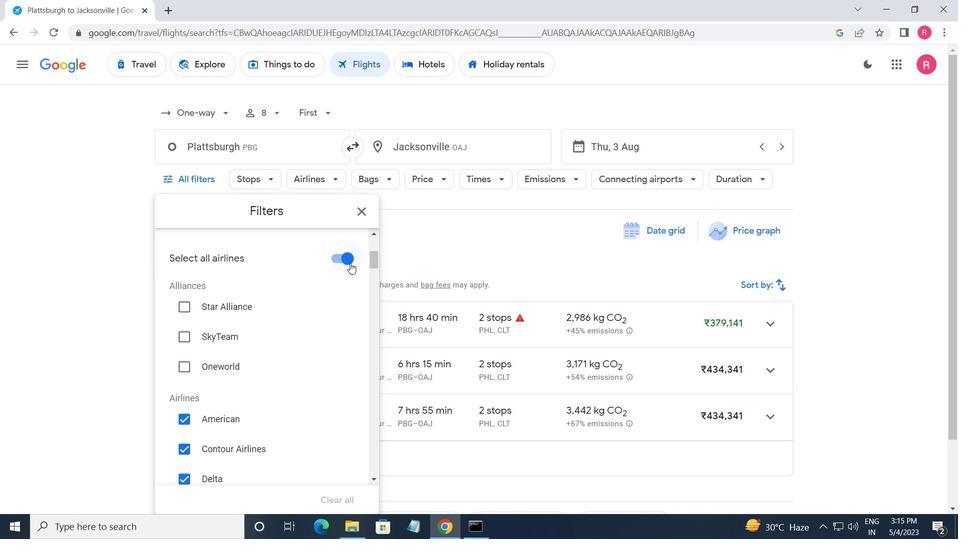 
Action: Mouse moved to (333, 330)
Screenshot: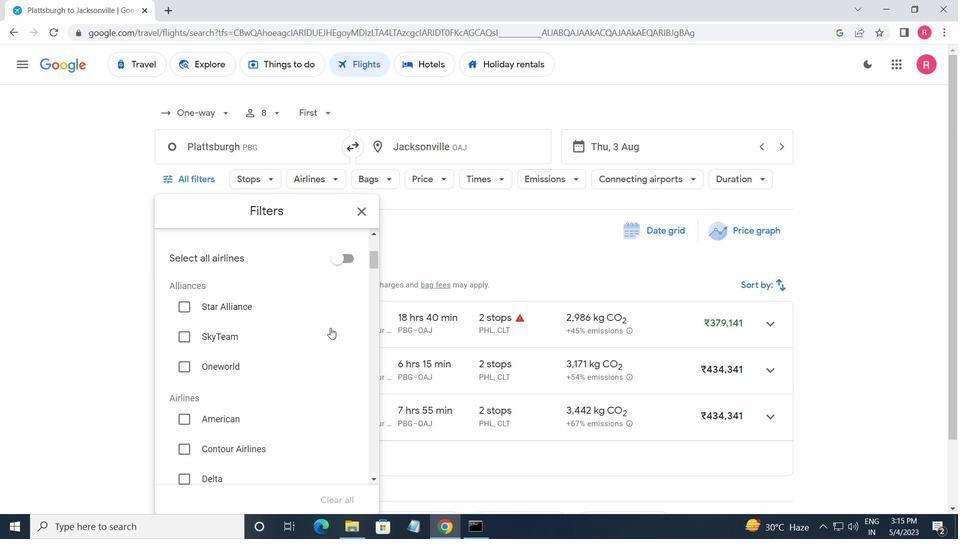 
Action: Mouse scrolled (333, 329) with delta (0, 0)
Screenshot: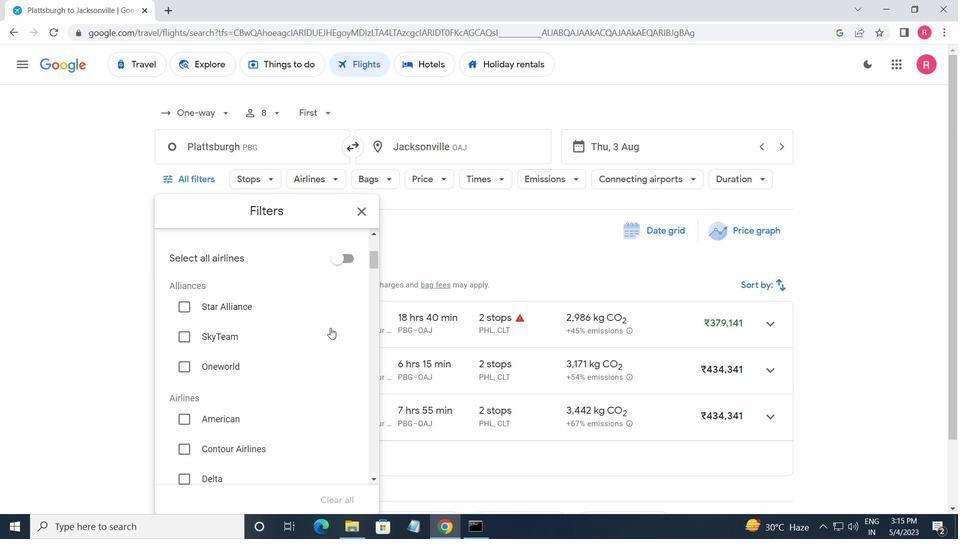 
Action: Mouse moved to (333, 330)
Screenshot: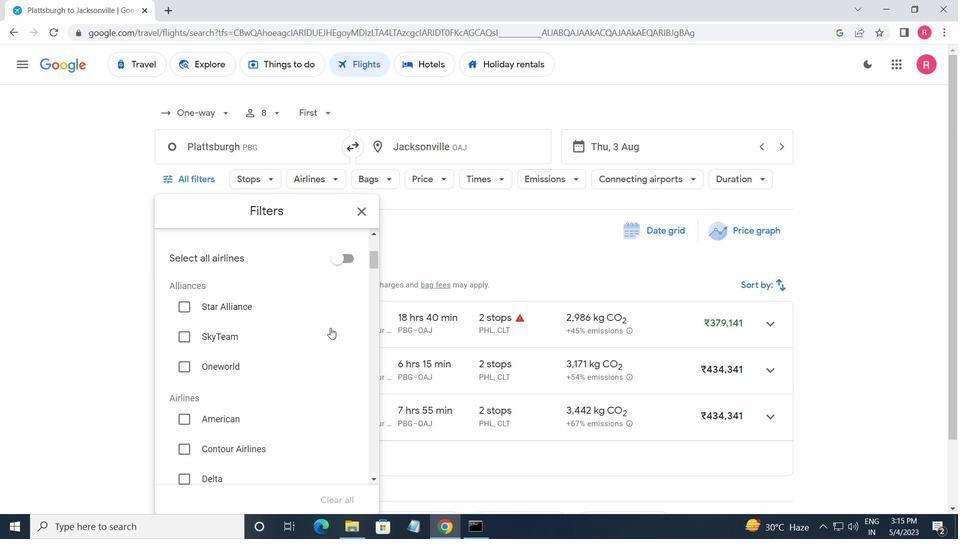 
Action: Mouse scrolled (333, 330) with delta (0, 0)
Screenshot: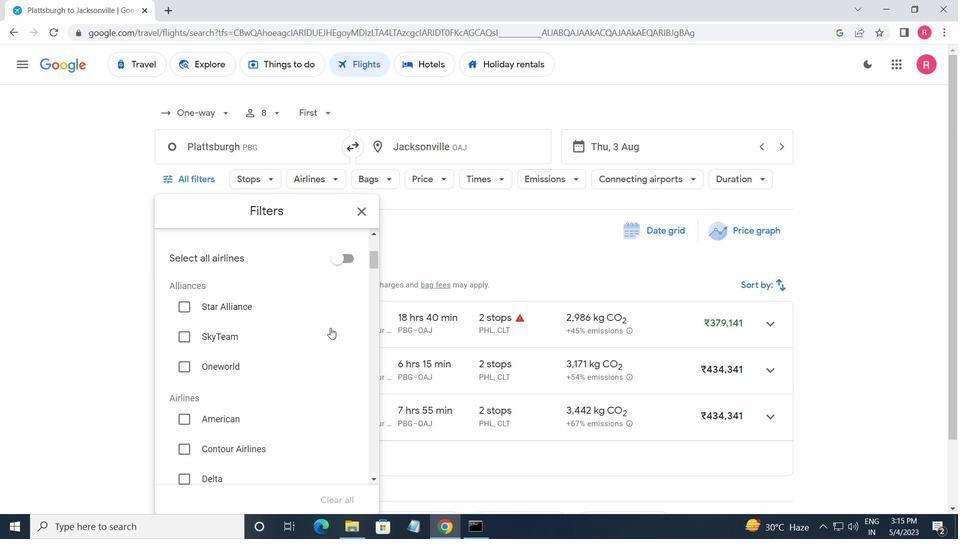 
Action: Mouse moved to (336, 334)
Screenshot: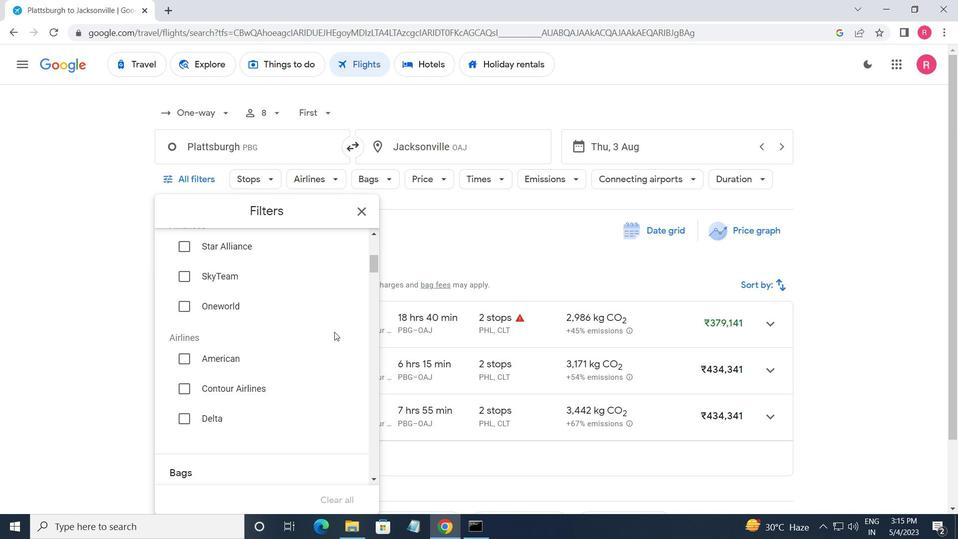 
Action: Mouse scrolled (336, 334) with delta (0, 0)
Screenshot: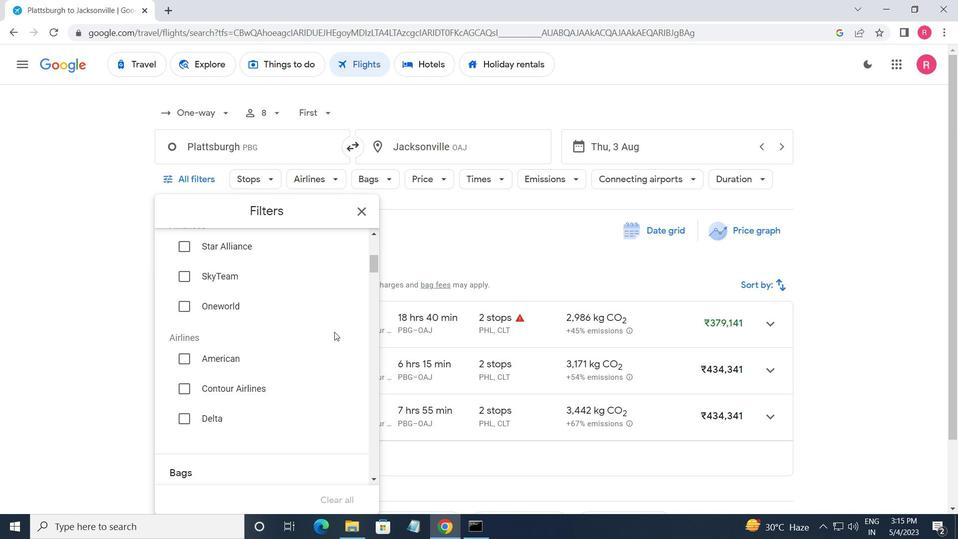 
Action: Mouse moved to (337, 337)
Screenshot: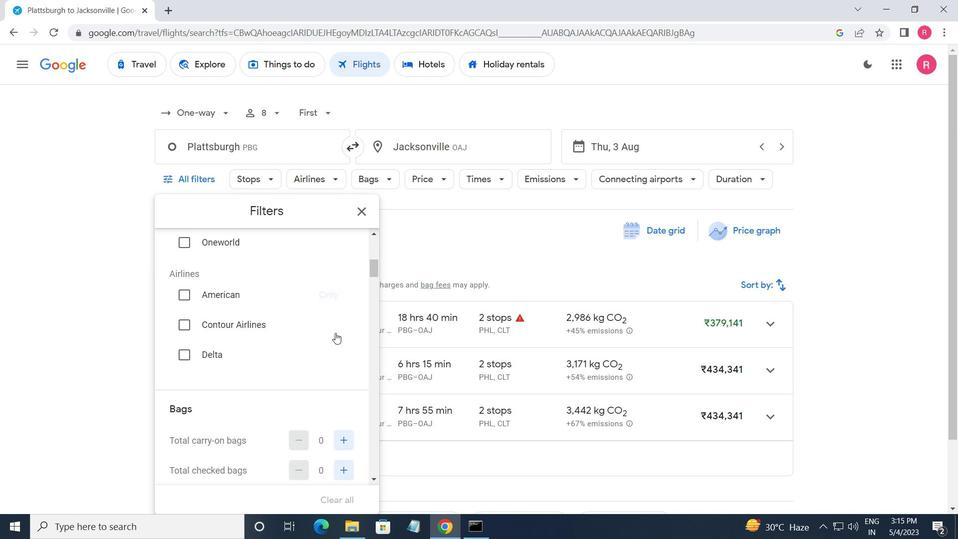 
Action: Mouse scrolled (337, 336) with delta (0, 0)
Screenshot: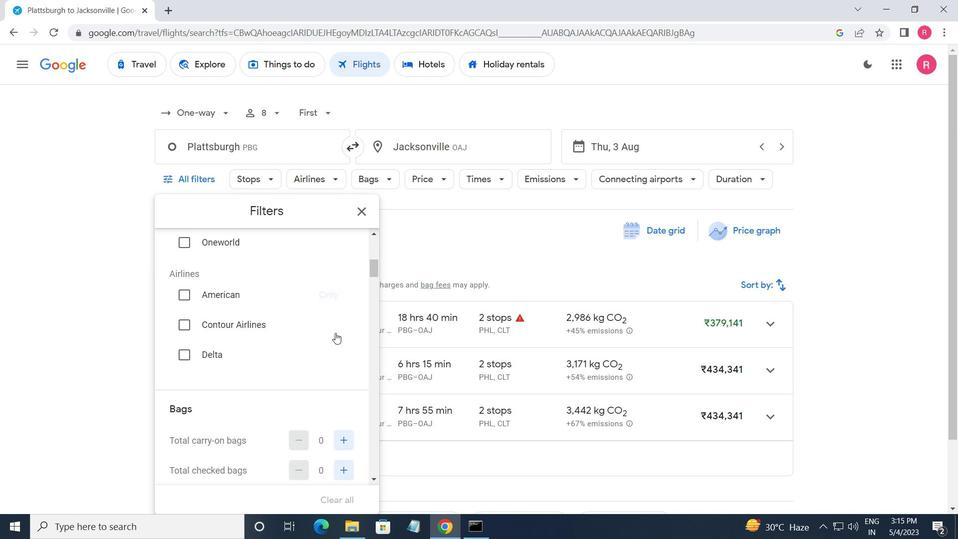 
Action: Mouse moved to (342, 340)
Screenshot: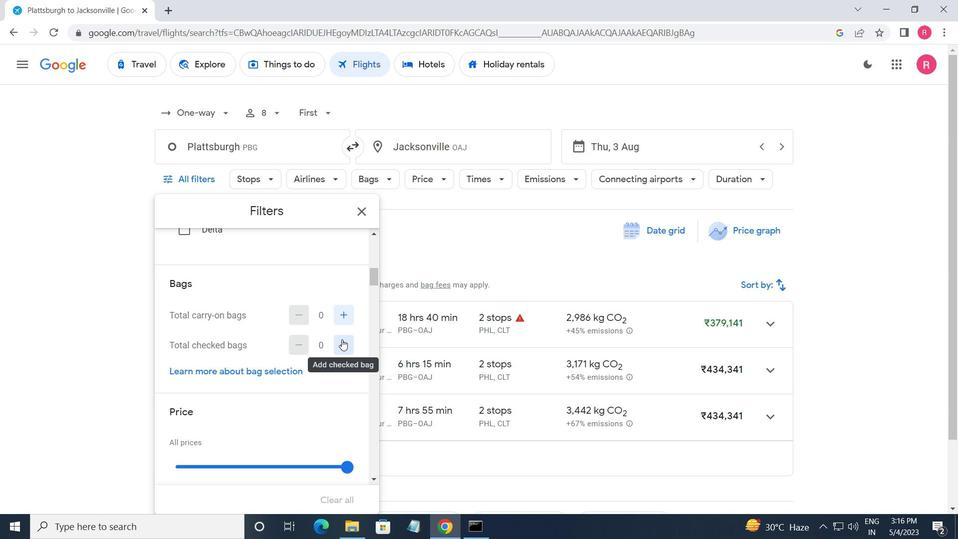 
Action: Mouse pressed left at (342, 340)
Screenshot: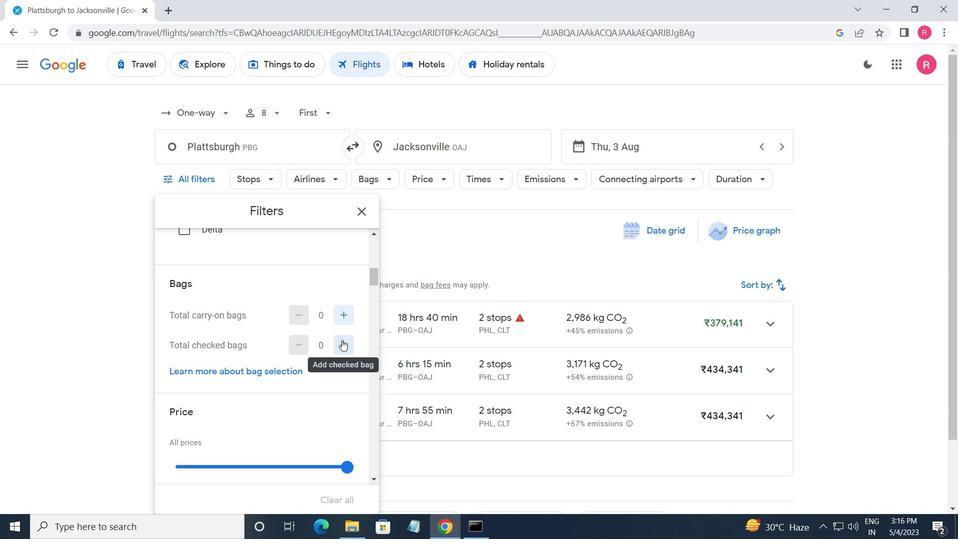 
Action: Mouse moved to (343, 342)
Screenshot: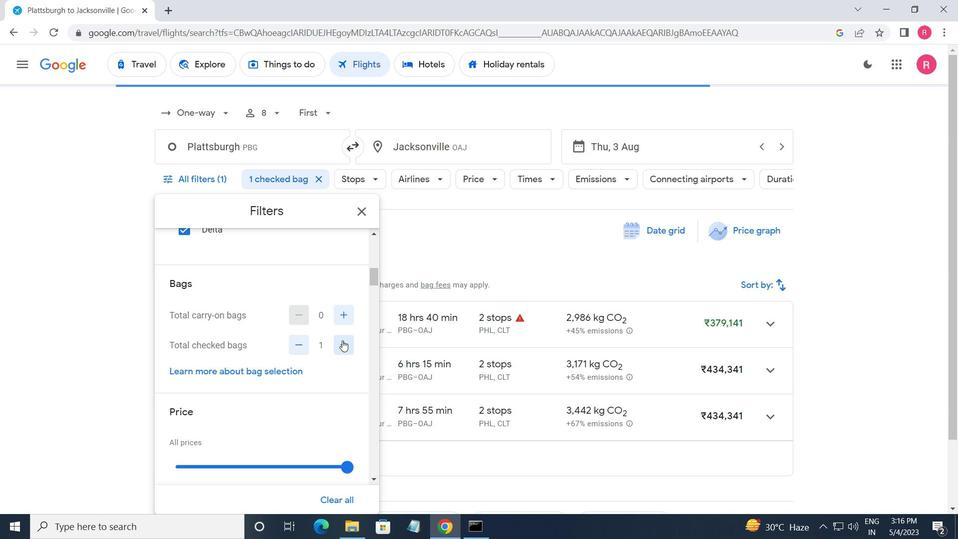 
Action: Mouse scrolled (343, 342) with delta (0, 0)
Screenshot: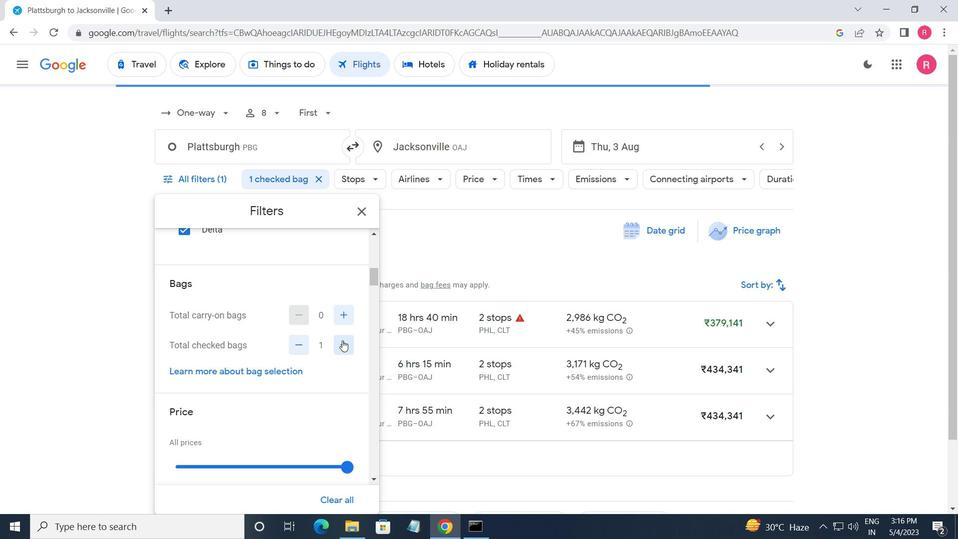 
Action: Mouse moved to (350, 404)
Screenshot: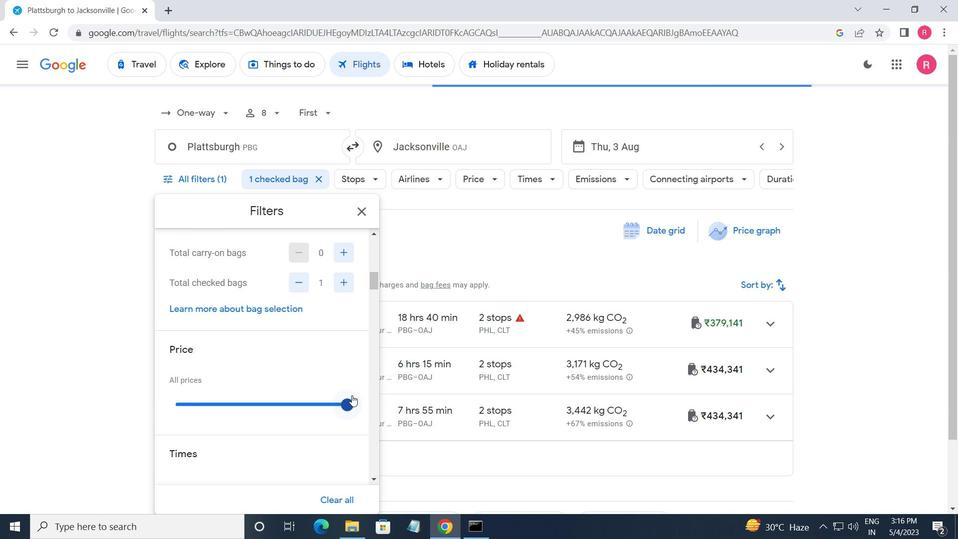
Action: Mouse pressed left at (350, 404)
Screenshot: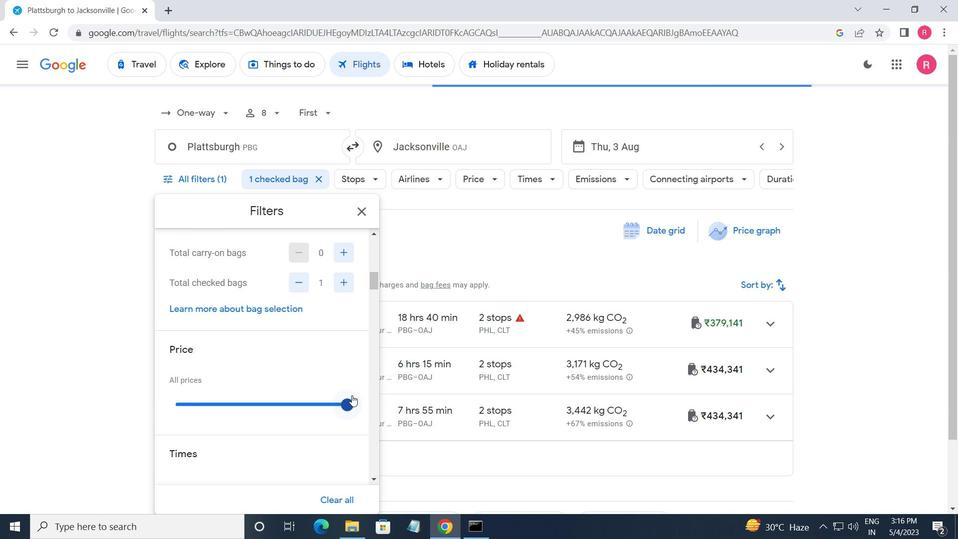 
Action: Mouse moved to (376, 458)
Screenshot: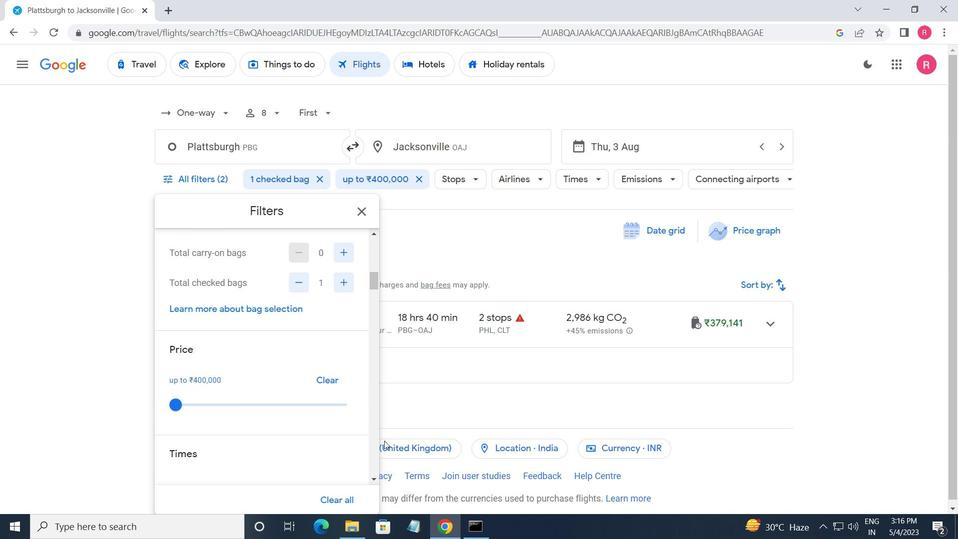
Action: Mouse scrolled (376, 457) with delta (0, 0)
Screenshot: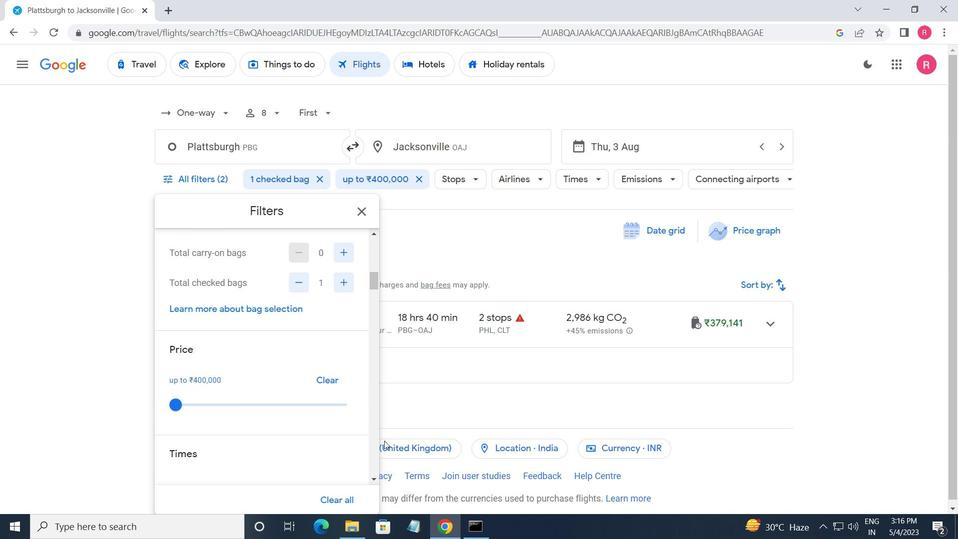 
Action: Mouse moved to (246, 436)
Screenshot: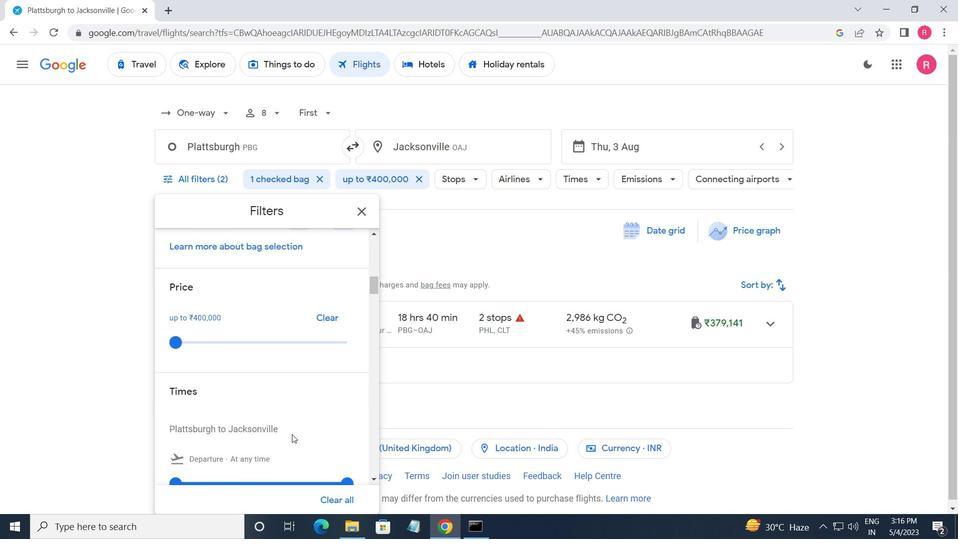 
Action: Mouse scrolled (246, 435) with delta (0, 0)
Screenshot: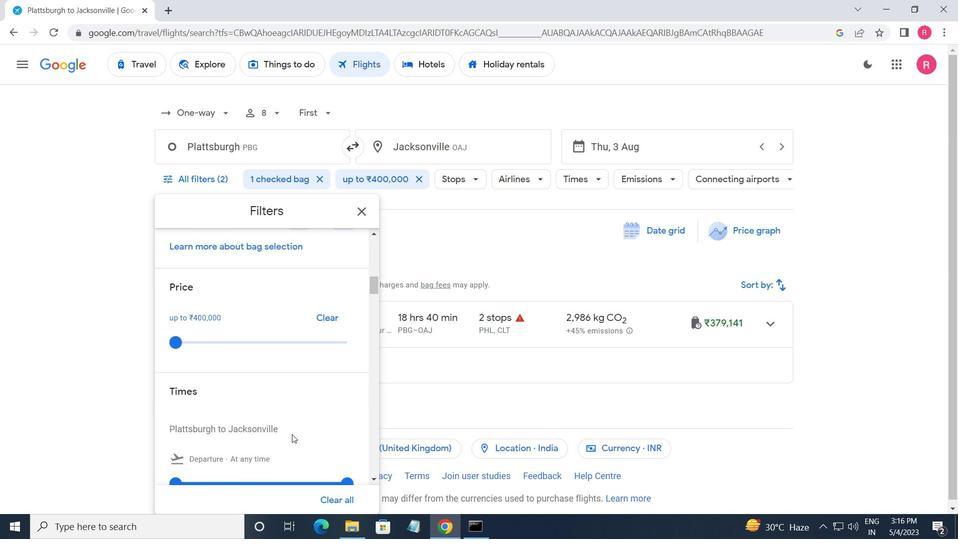 
Action: Mouse scrolled (246, 435) with delta (0, 0)
Screenshot: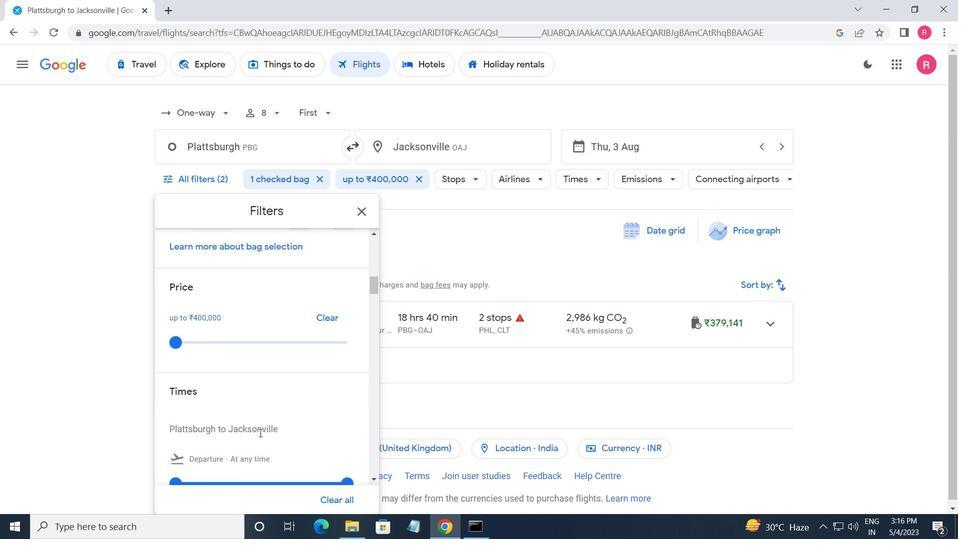 
Action: Mouse moved to (184, 362)
Screenshot: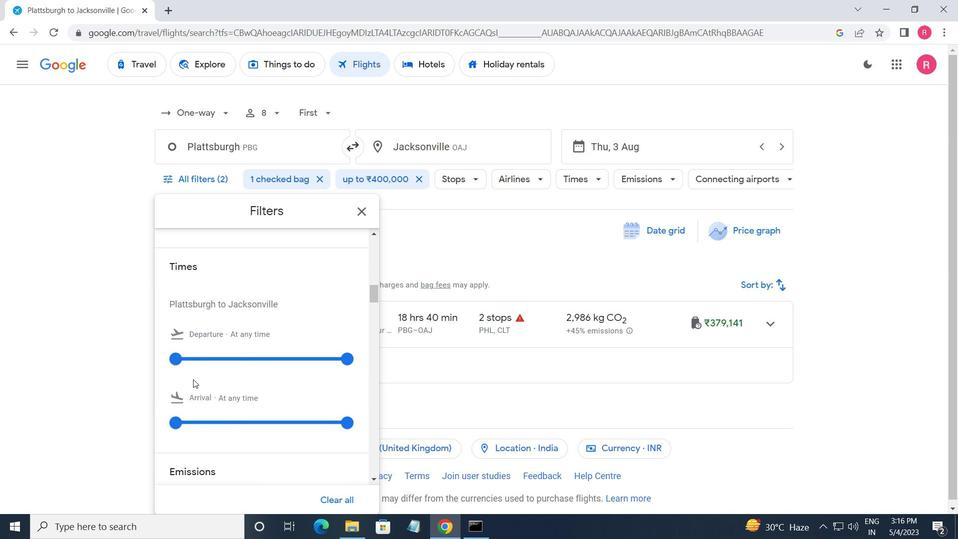 
Action: Mouse pressed left at (184, 362)
Screenshot: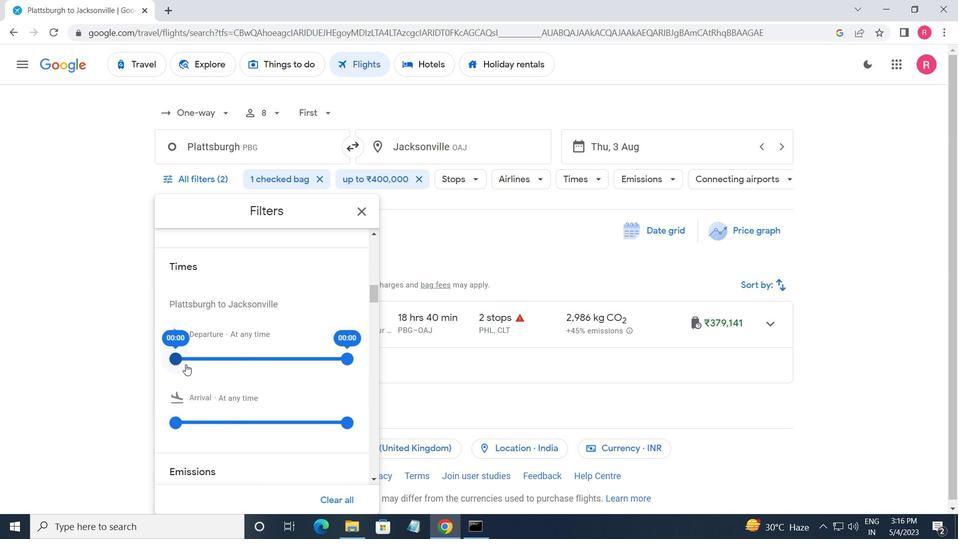 
Action: Mouse moved to (342, 361)
Screenshot: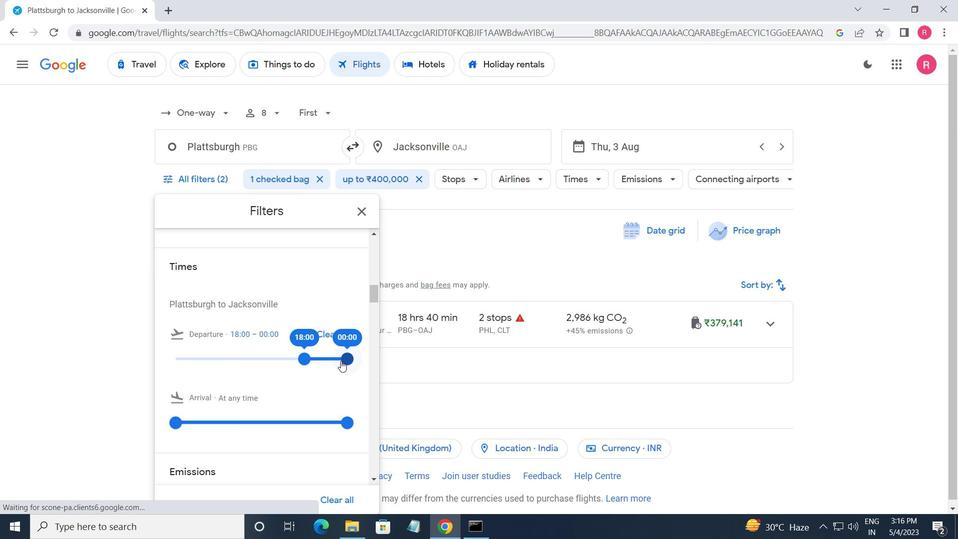 
Action: Mouse pressed left at (342, 361)
Screenshot: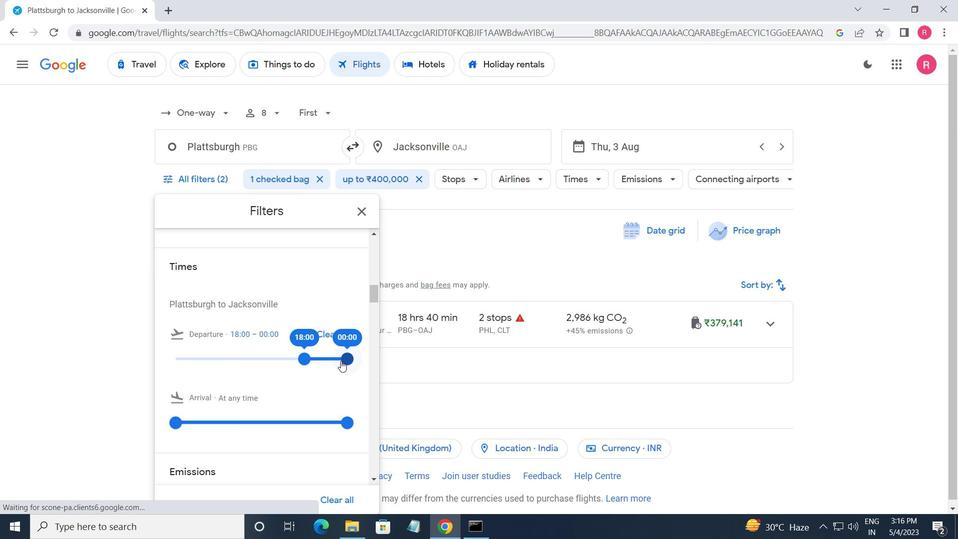 
Action: Mouse moved to (367, 218)
Screenshot: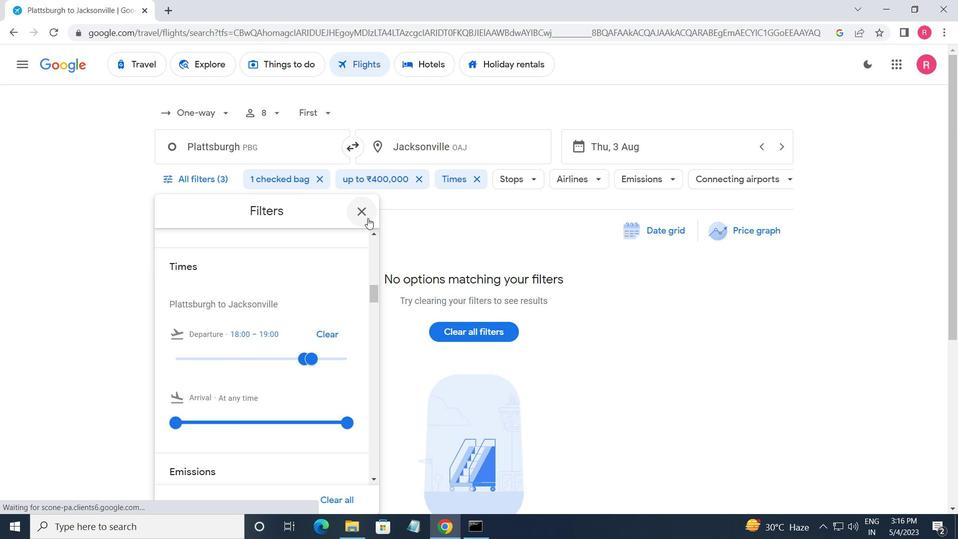 
Action: Mouse pressed left at (367, 218)
Screenshot: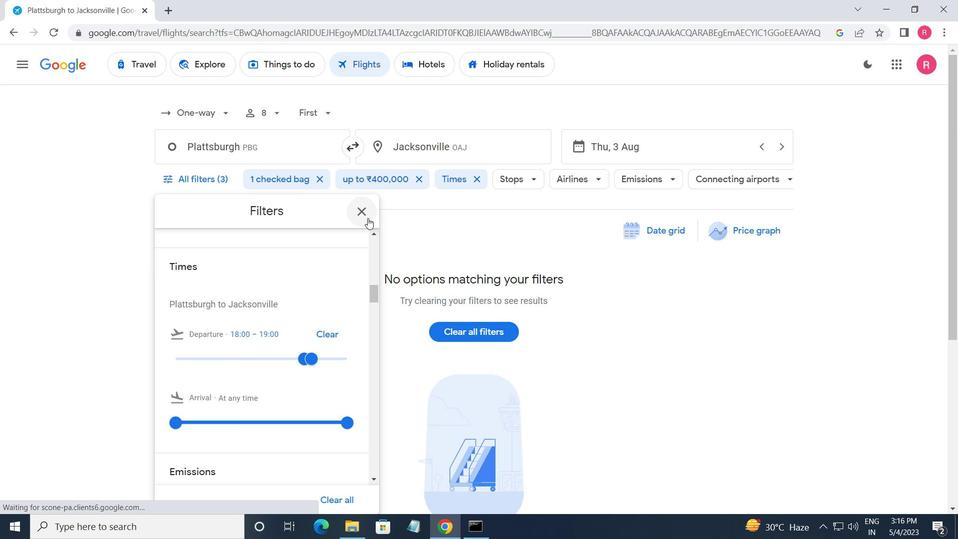 
Action: Mouse moved to (333, 261)
Screenshot: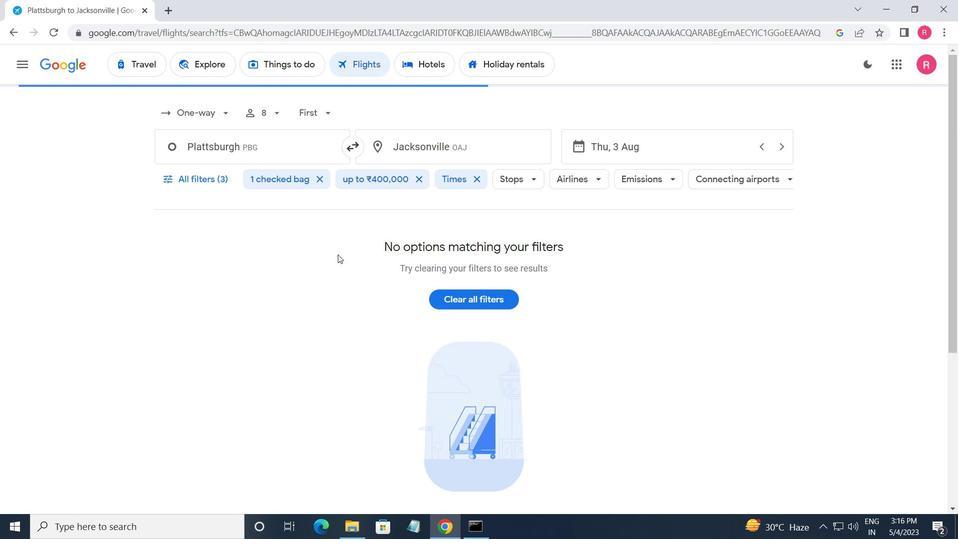
